 Task: Create a due date automation trigger when advanced on, on the tuesday after a card is due add fields without custom field "Resume" unchecked at 11:00 AM.
Action: Mouse moved to (1185, 86)
Screenshot: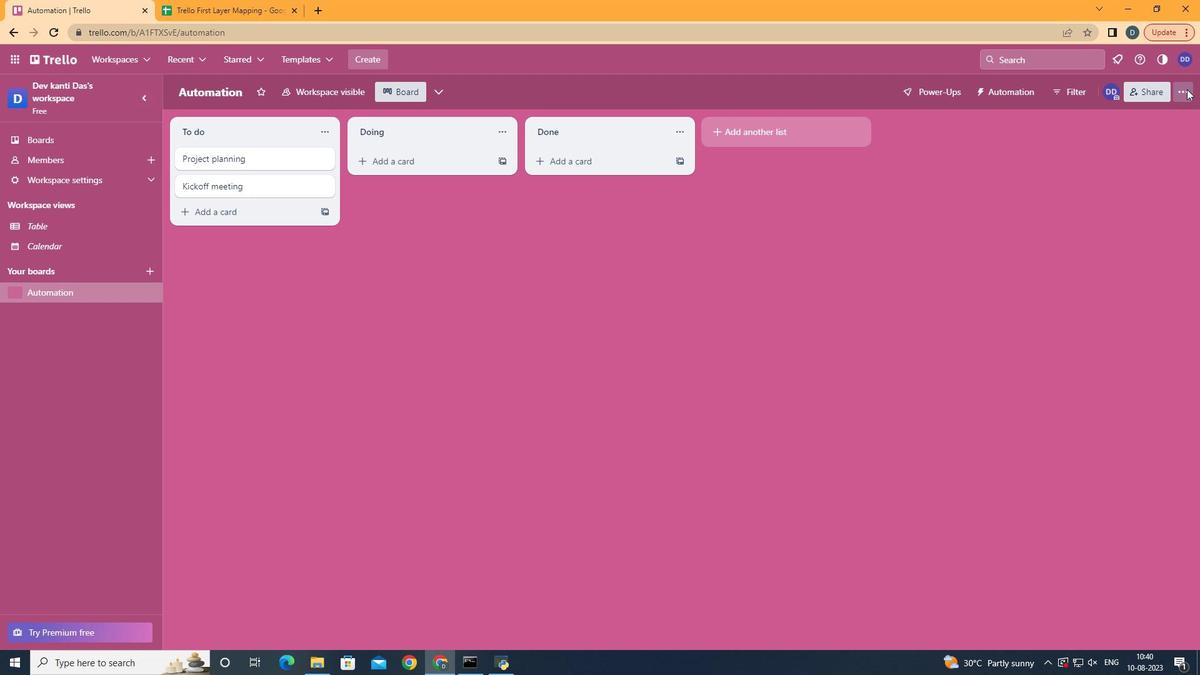 
Action: Mouse pressed left at (1185, 86)
Screenshot: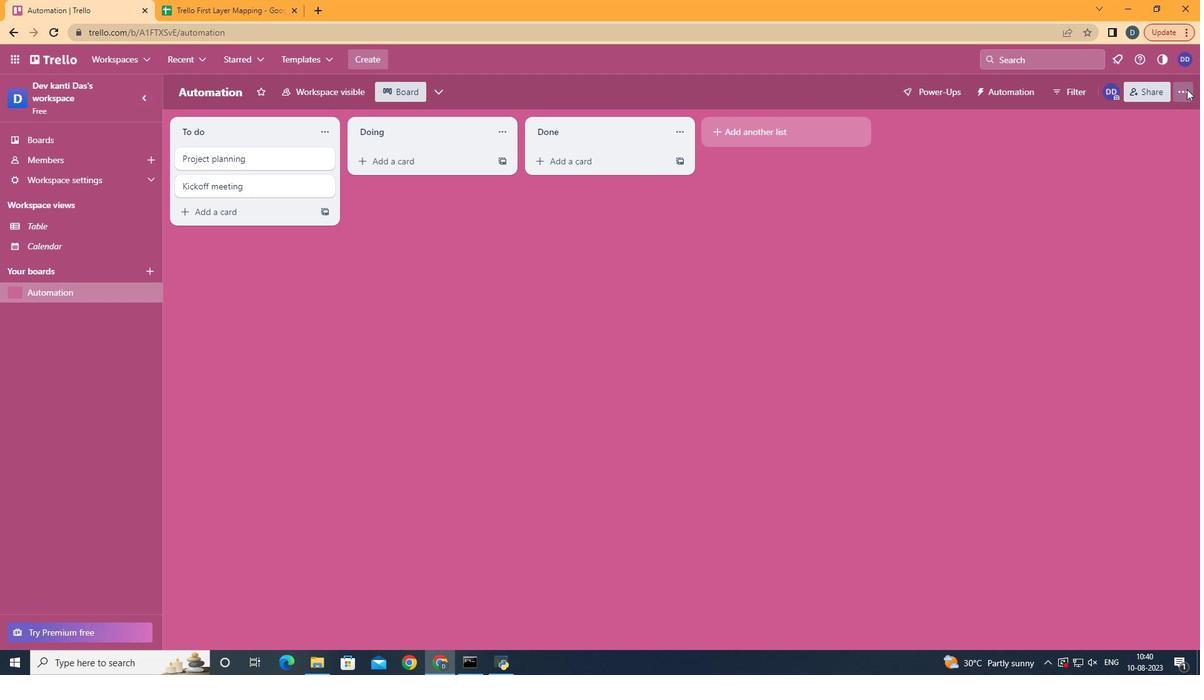 
Action: Mouse moved to (1111, 250)
Screenshot: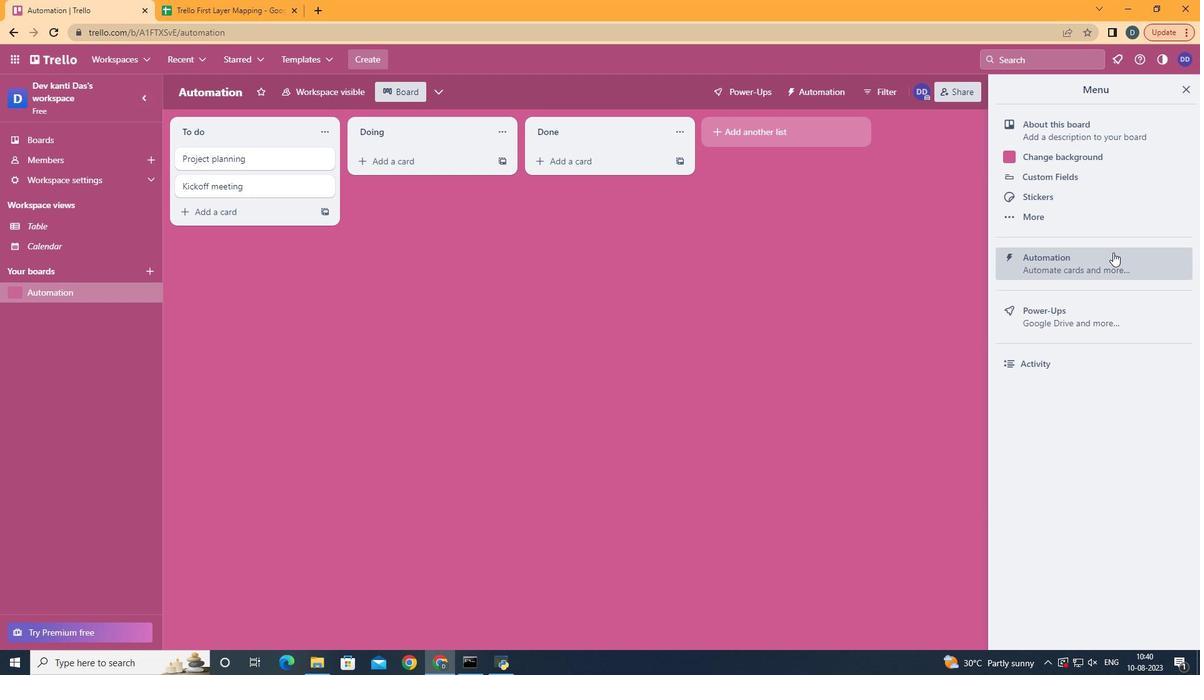 
Action: Mouse pressed left at (1111, 250)
Screenshot: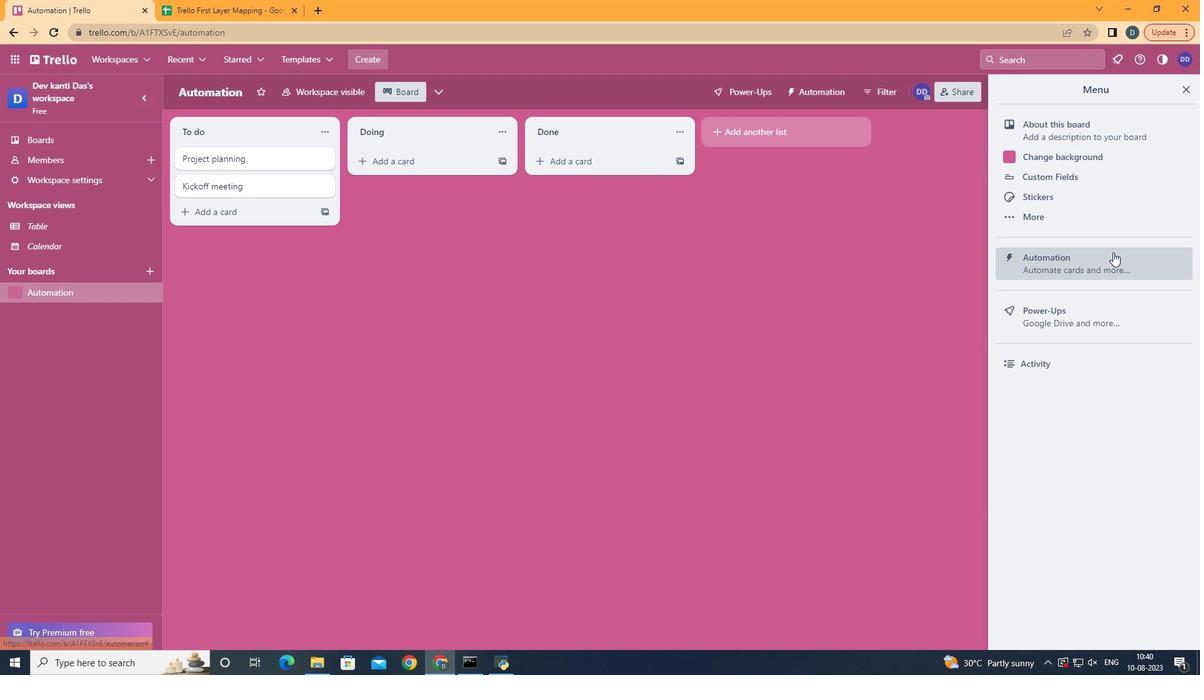 
Action: Mouse moved to (220, 248)
Screenshot: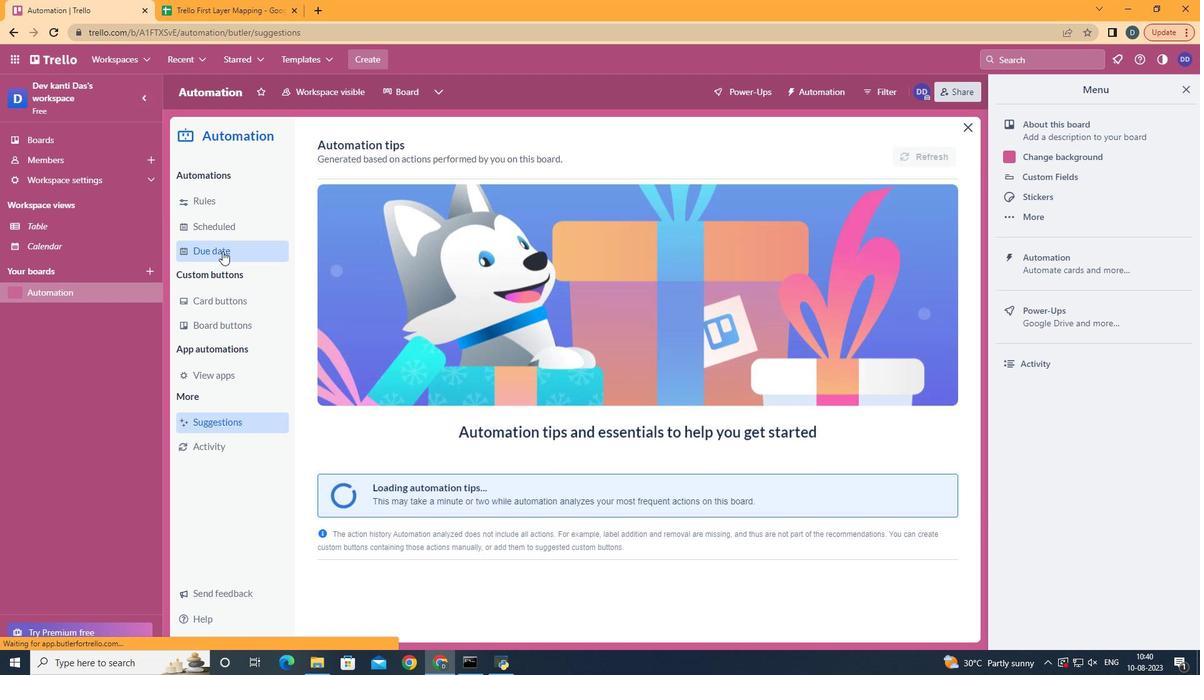 
Action: Mouse pressed left at (220, 248)
Screenshot: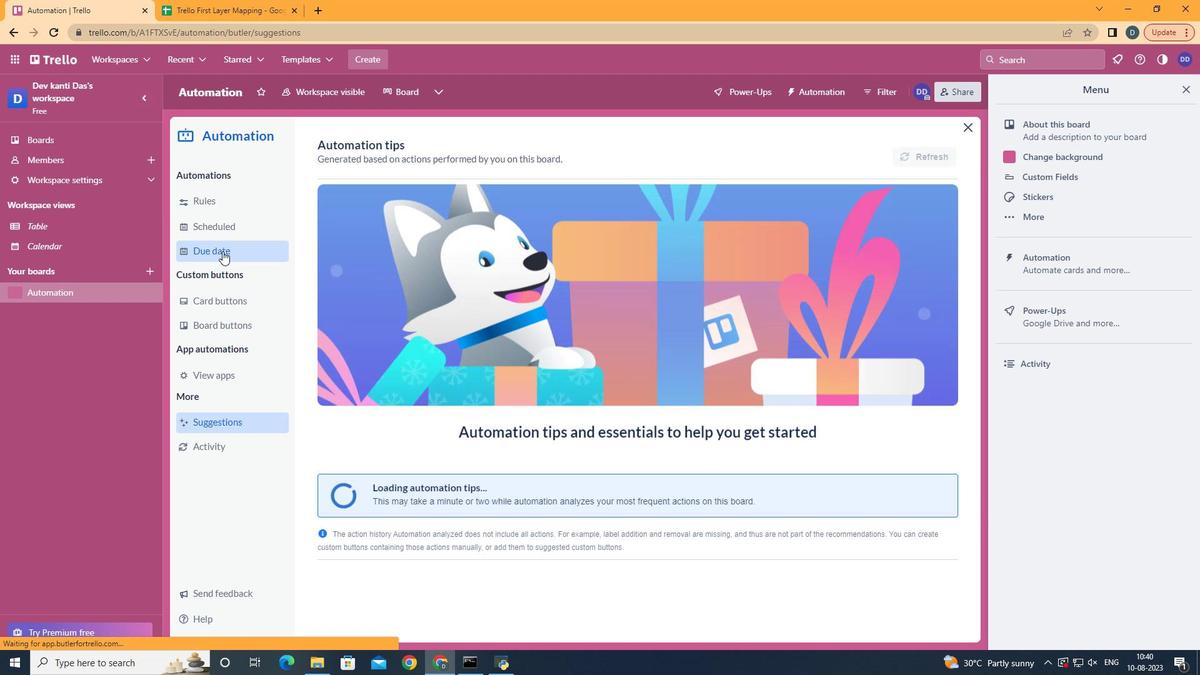 
Action: Mouse moved to (871, 150)
Screenshot: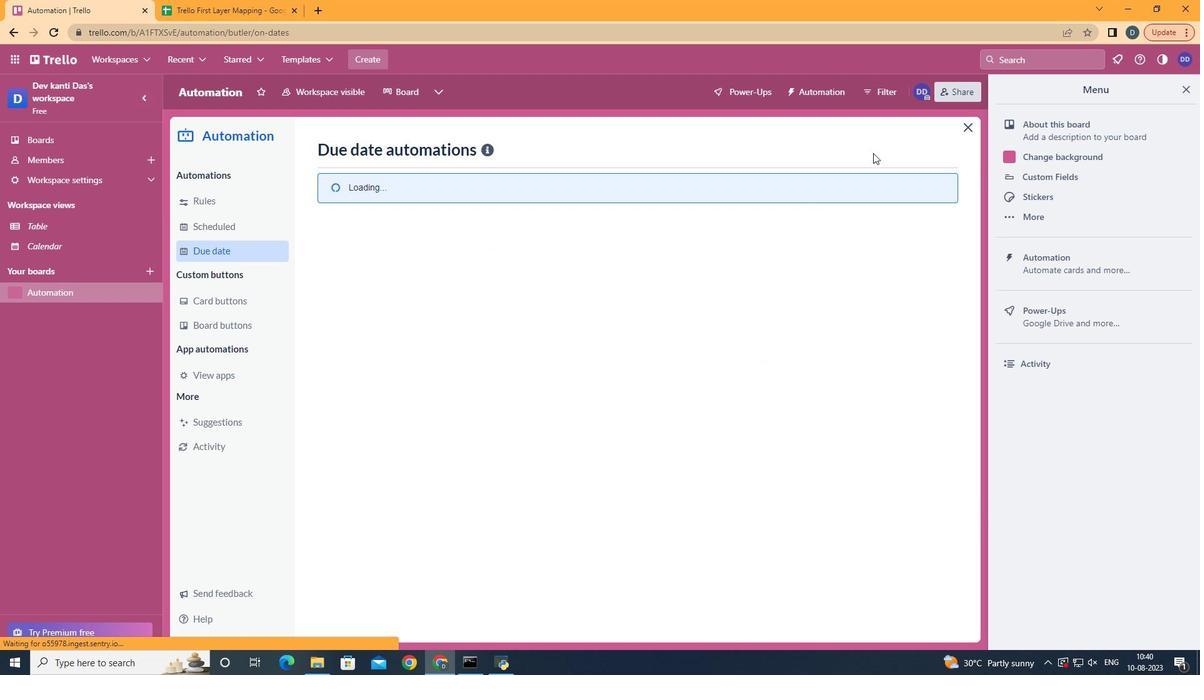 
Action: Mouse pressed left at (871, 150)
Screenshot: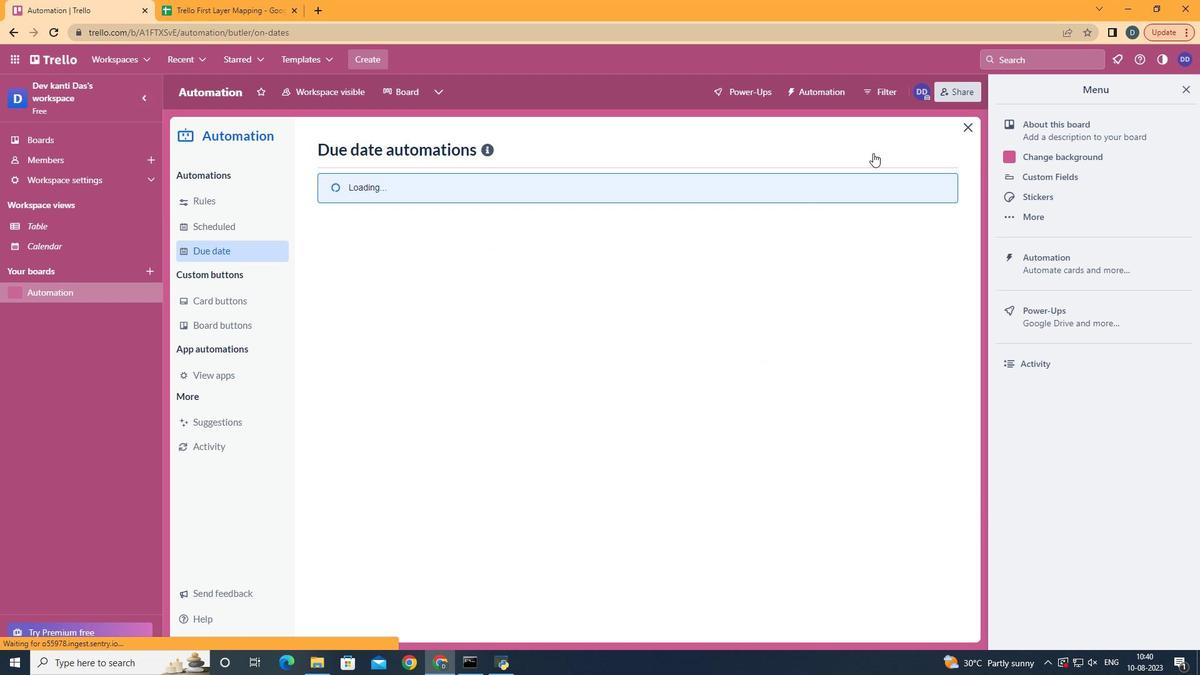 
Action: Mouse pressed left at (871, 150)
Screenshot: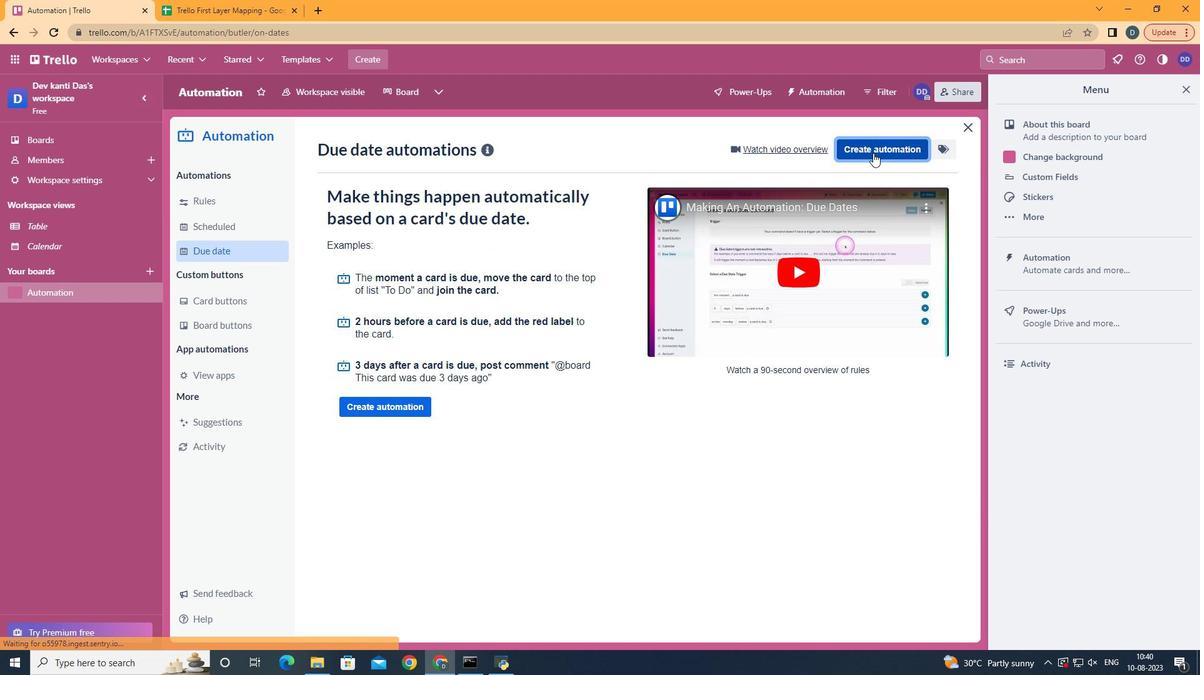 
Action: Mouse moved to (638, 274)
Screenshot: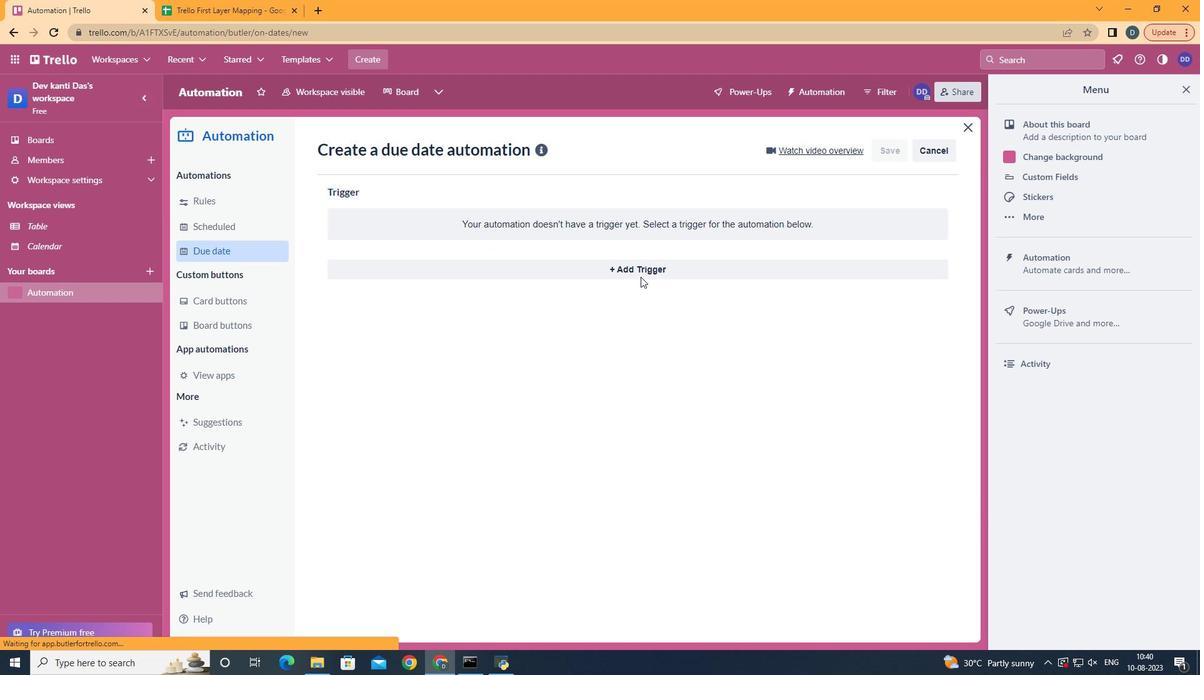 
Action: Mouse pressed left at (638, 274)
Screenshot: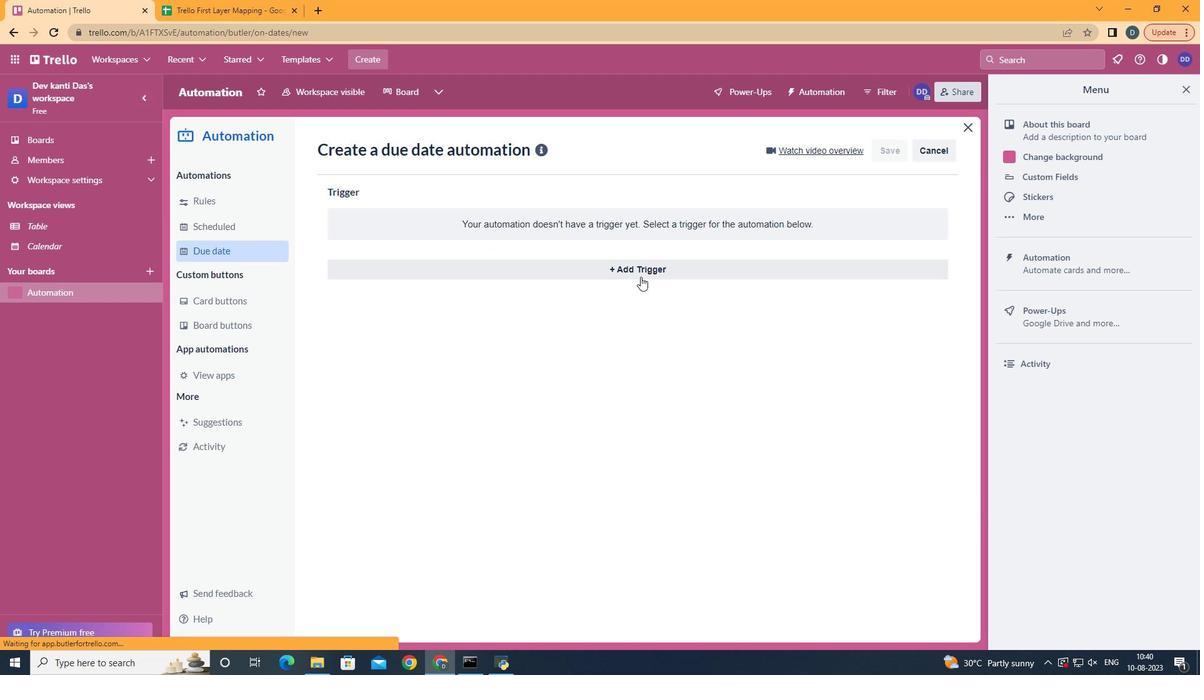 
Action: Mouse moved to (405, 348)
Screenshot: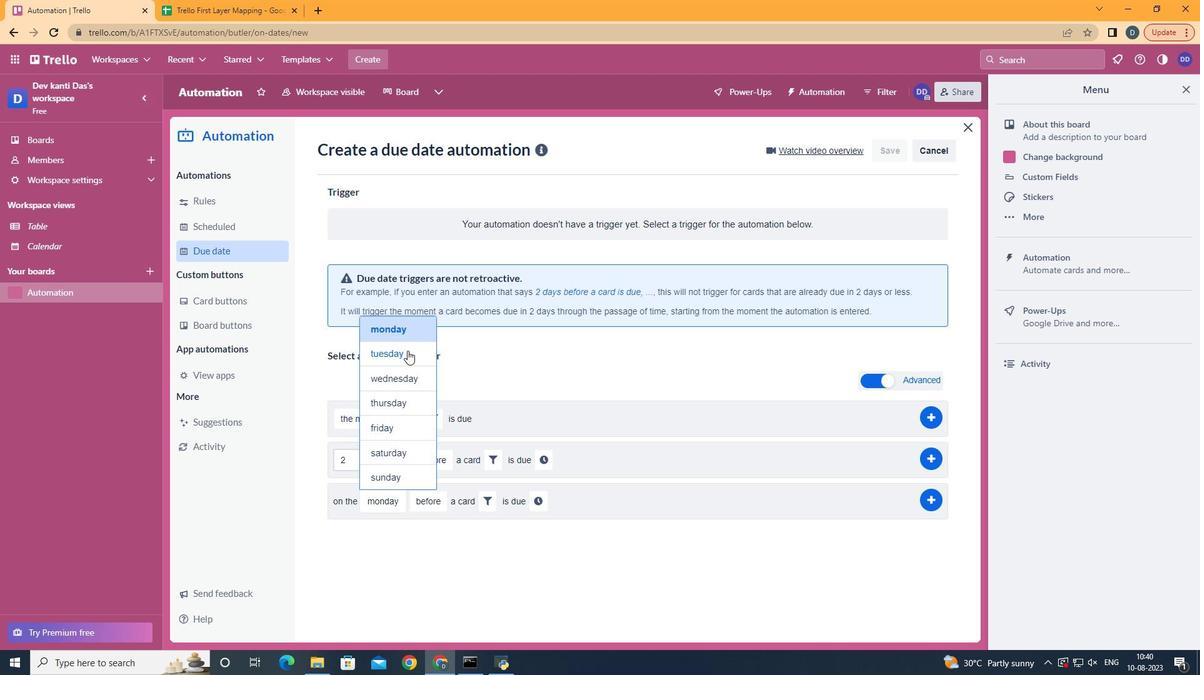
Action: Mouse pressed left at (405, 348)
Screenshot: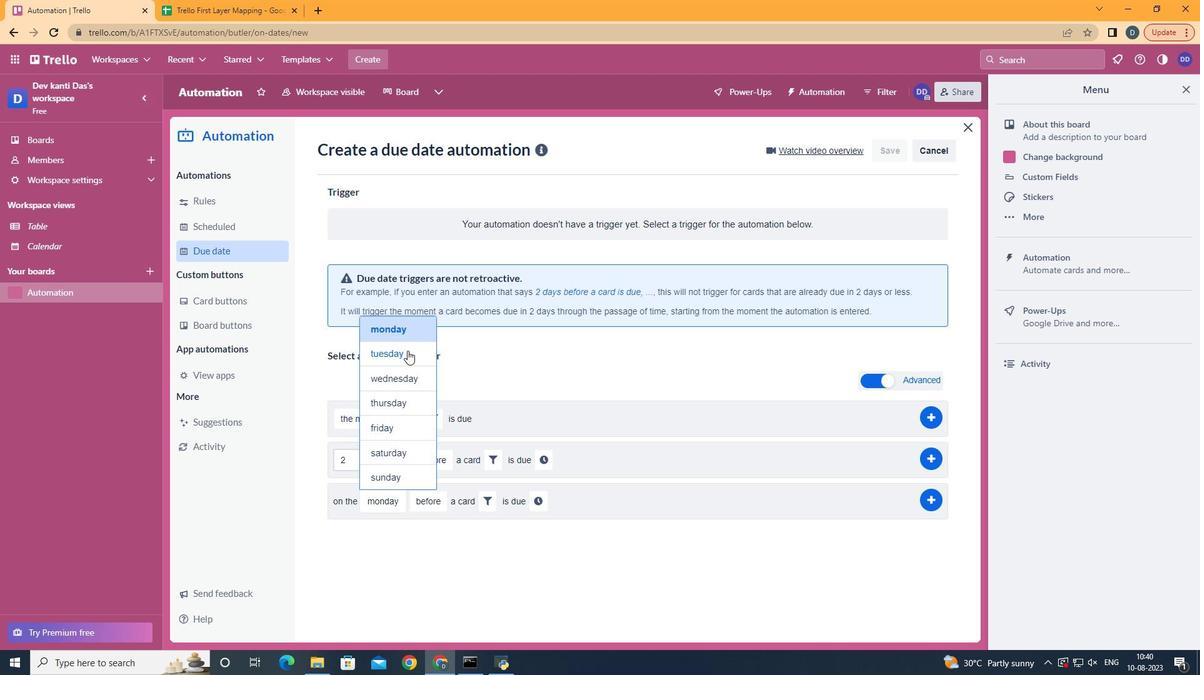 
Action: Mouse moved to (443, 539)
Screenshot: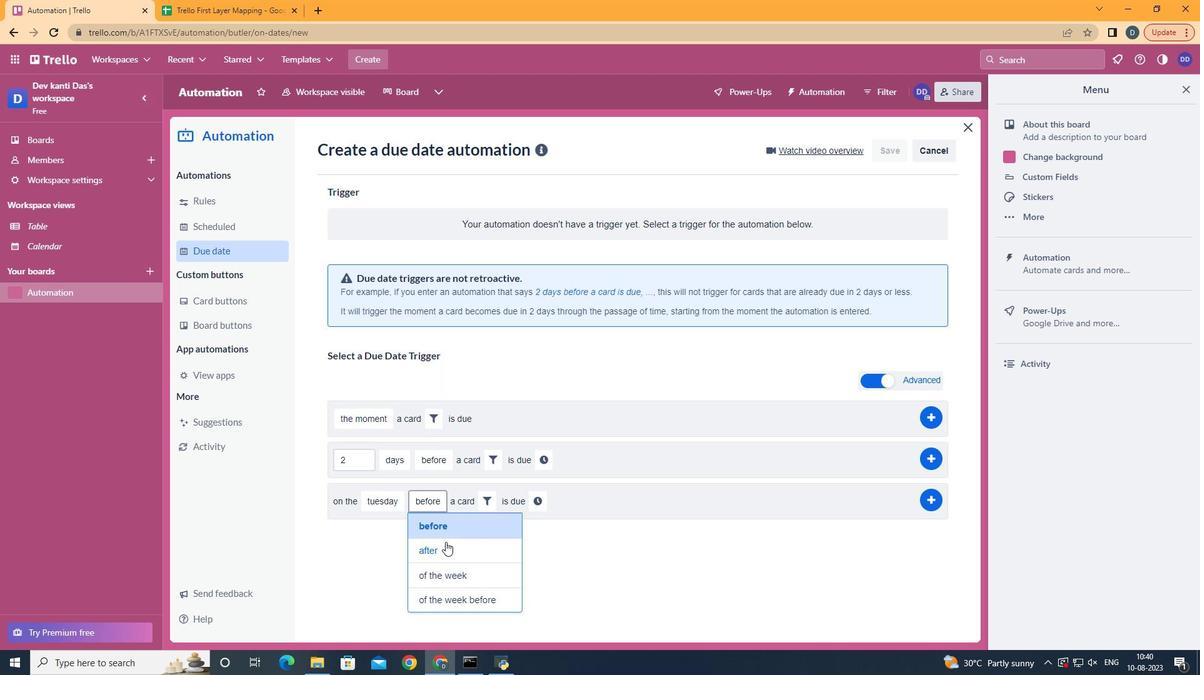
Action: Mouse pressed left at (443, 539)
Screenshot: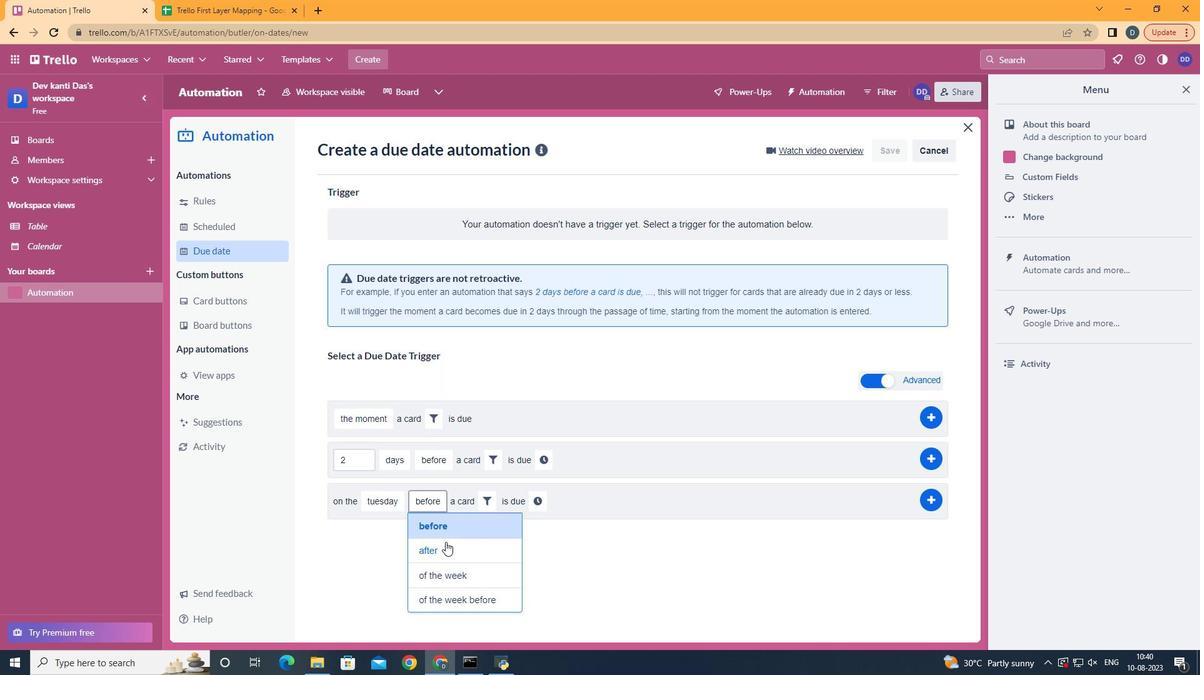 
Action: Mouse moved to (479, 507)
Screenshot: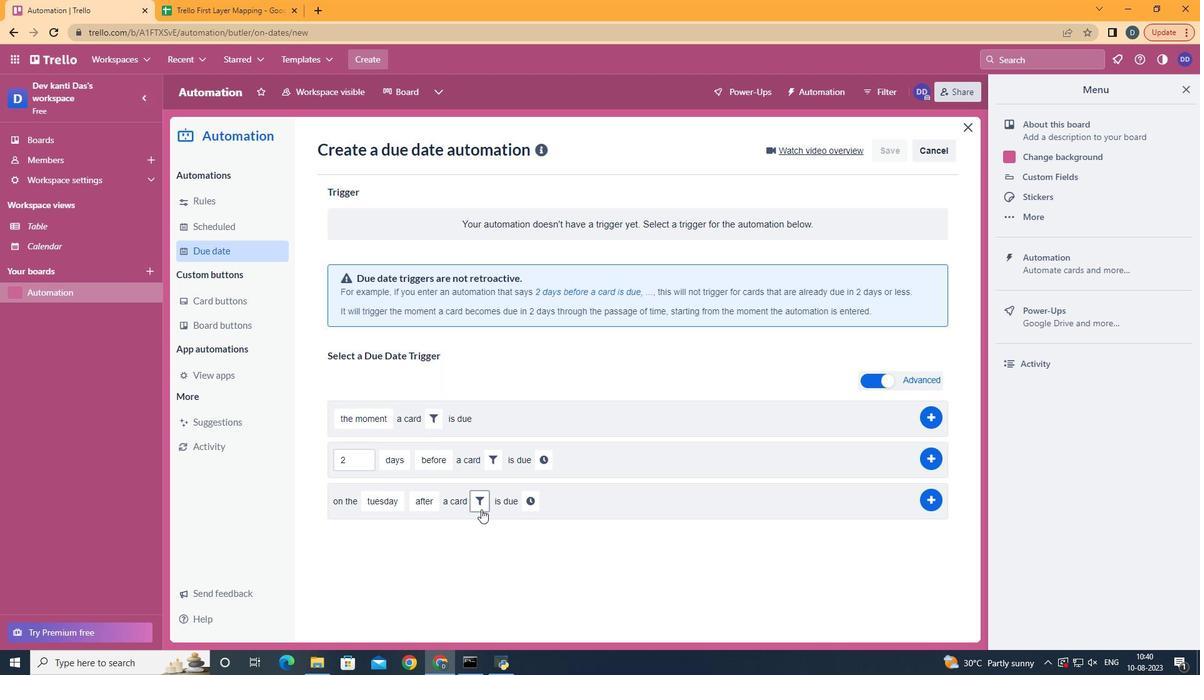 
Action: Mouse pressed left at (479, 507)
Screenshot: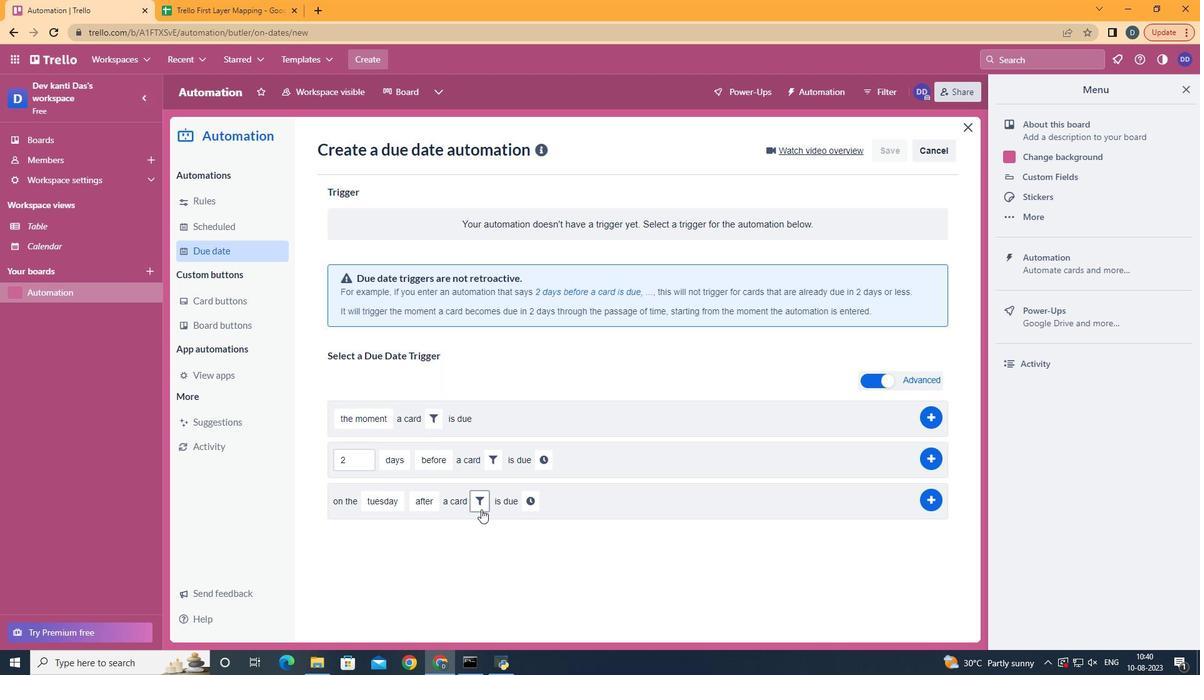 
Action: Mouse moved to (691, 536)
Screenshot: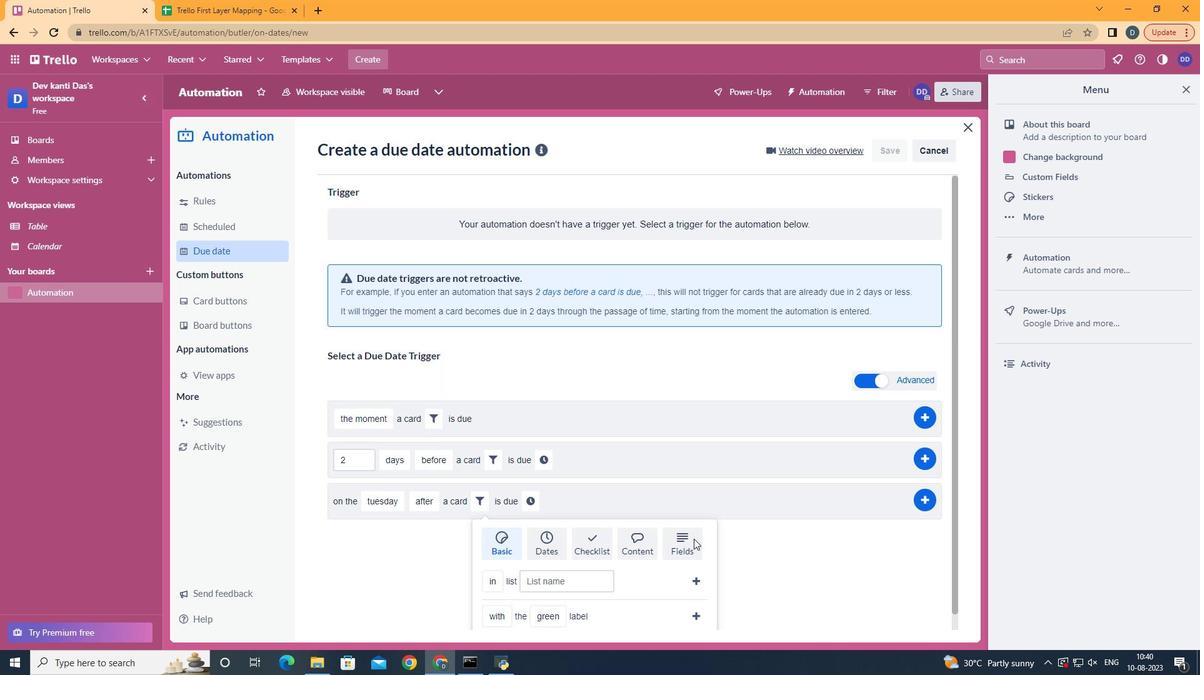 
Action: Mouse pressed left at (691, 536)
Screenshot: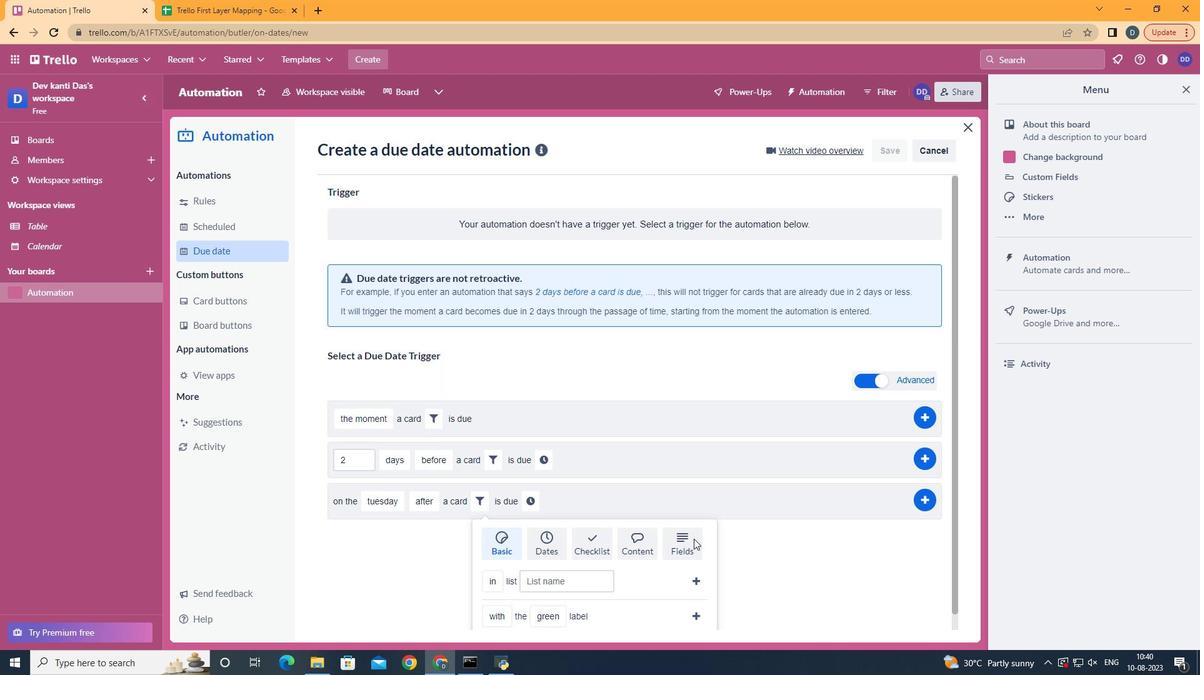 
Action: Mouse moved to (692, 536)
Screenshot: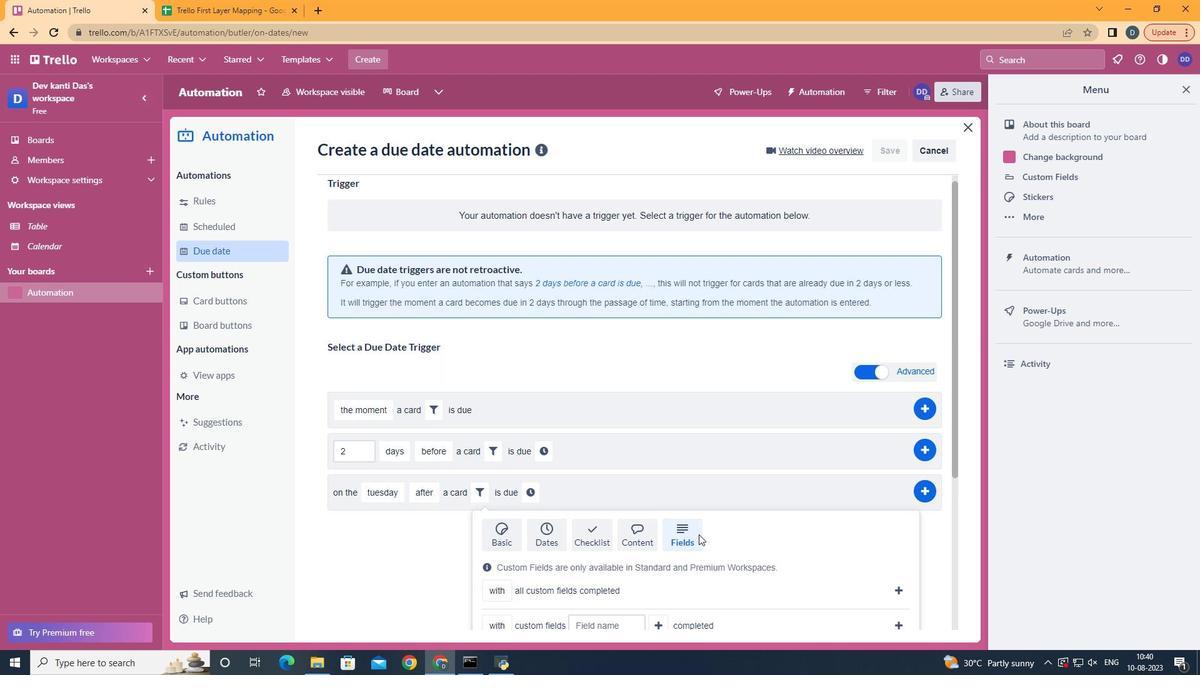 
Action: Mouse scrolled (692, 535) with delta (0, 0)
Screenshot: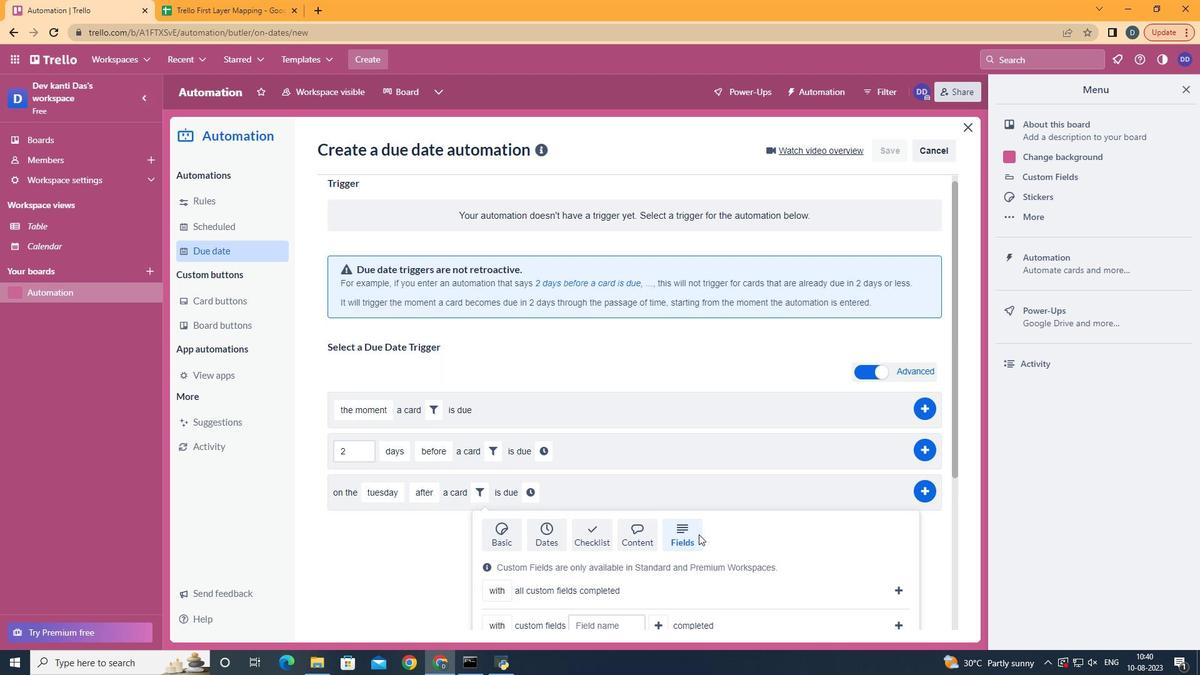 
Action: Mouse scrolled (692, 535) with delta (0, 0)
Screenshot: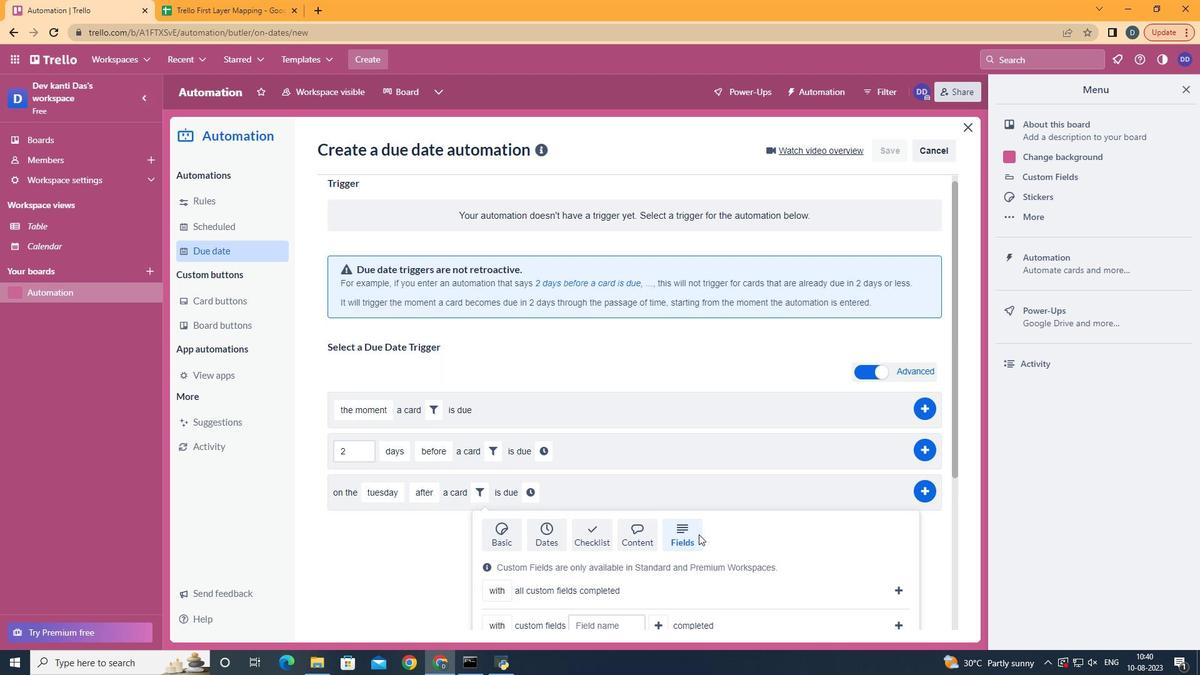 
Action: Mouse scrolled (692, 535) with delta (0, 0)
Screenshot: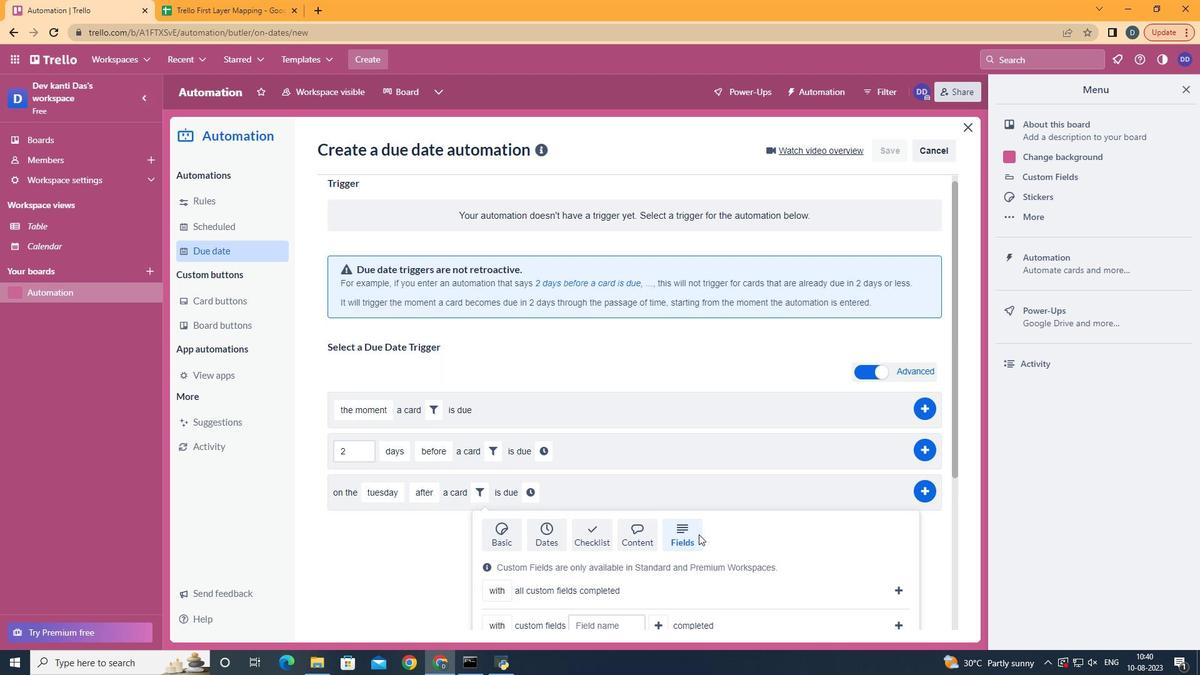 
Action: Mouse scrolled (692, 535) with delta (0, 0)
Screenshot: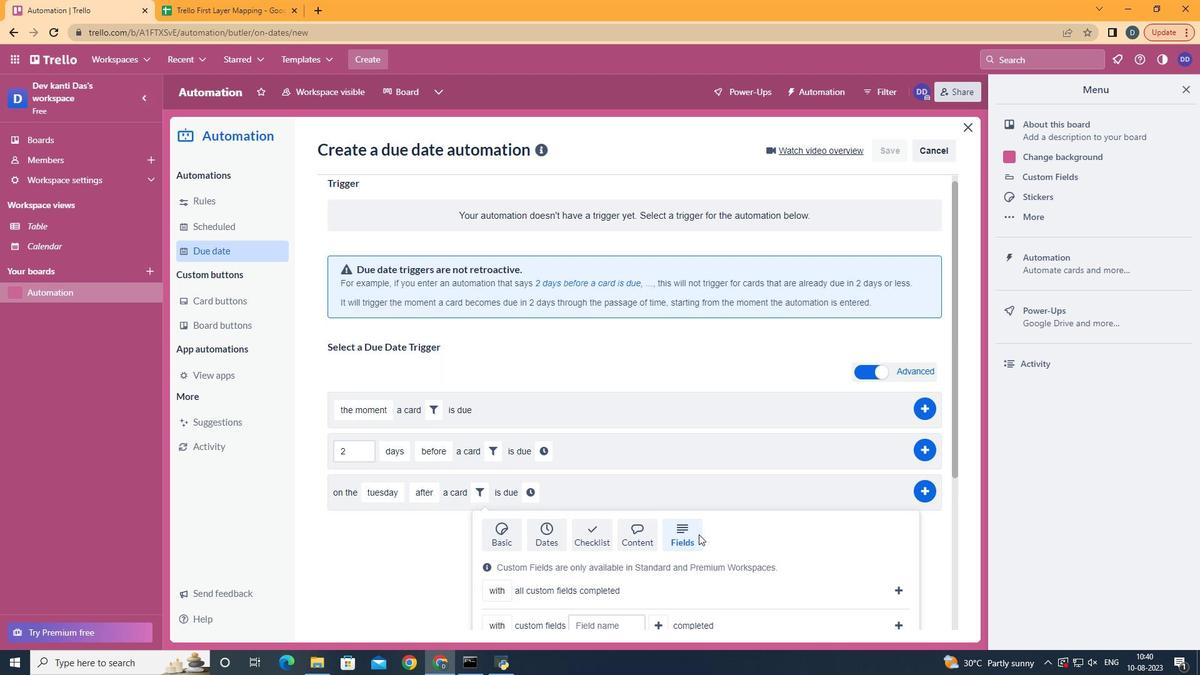 
Action: Mouse moved to (512, 552)
Screenshot: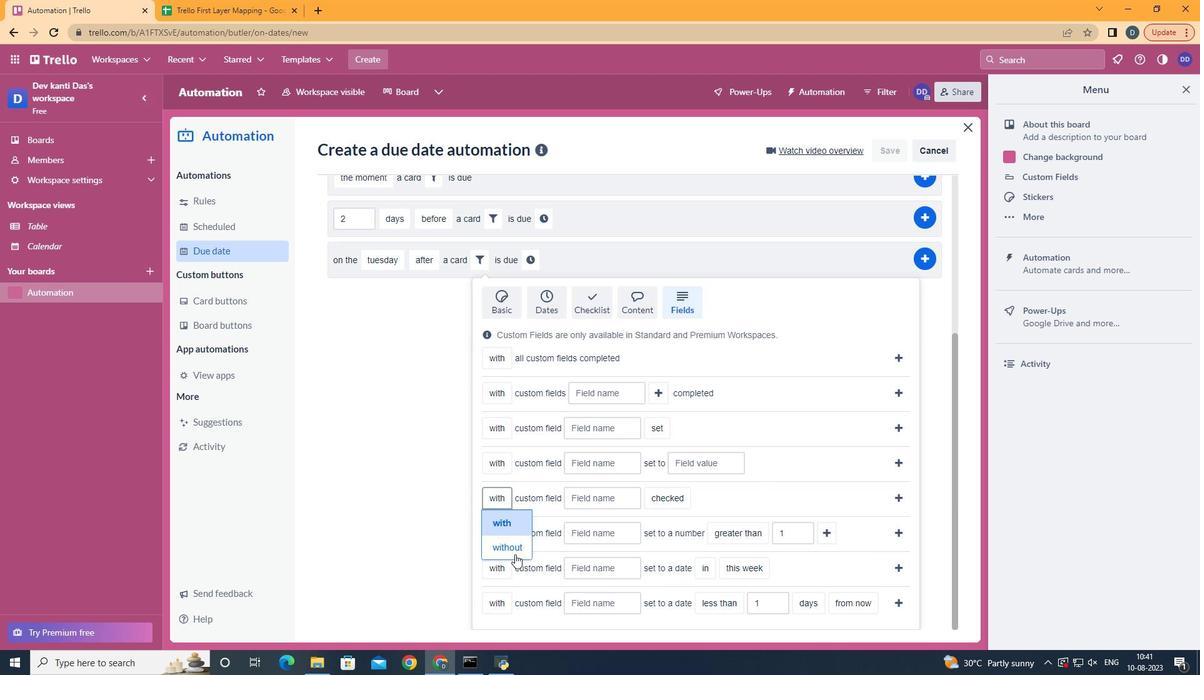 
Action: Mouse pressed left at (512, 552)
Screenshot: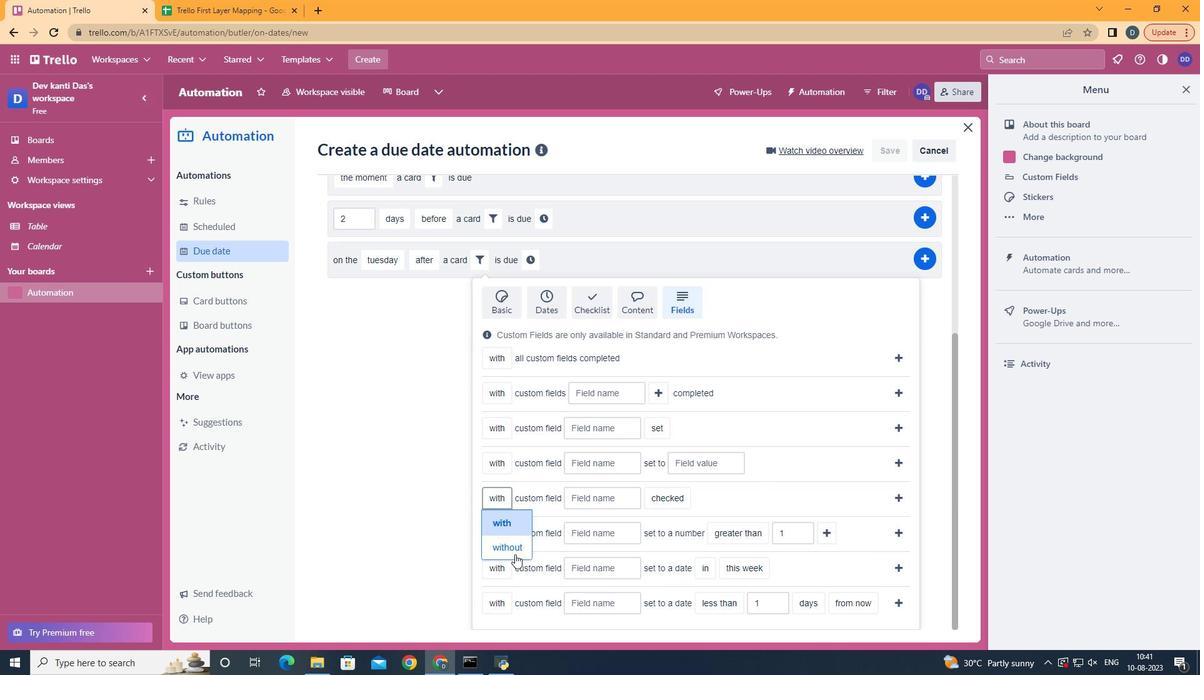 
Action: Mouse moved to (643, 482)
Screenshot: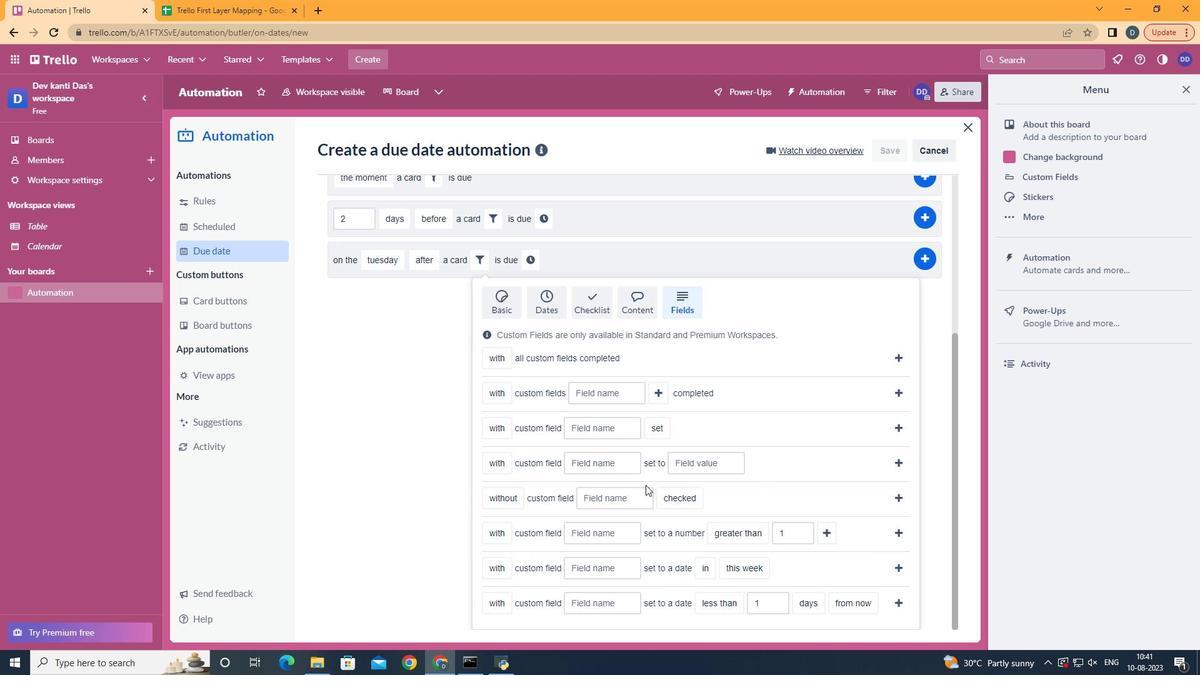 
Action: Mouse pressed left at (643, 482)
Screenshot: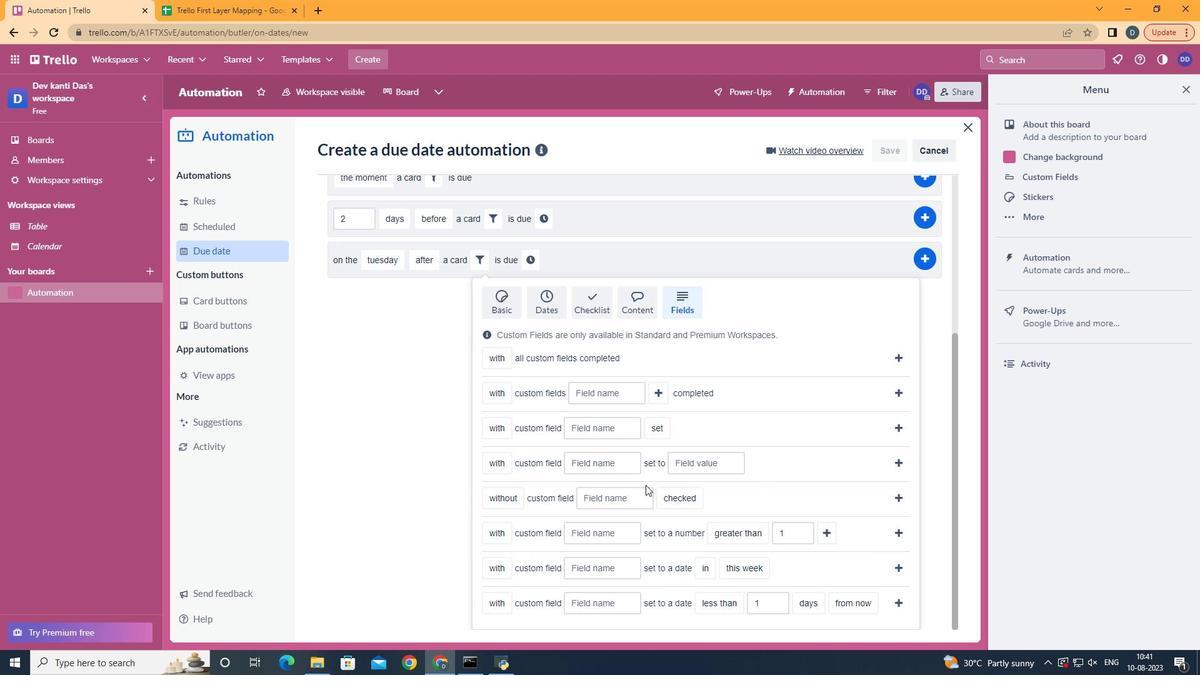 
Action: Mouse moved to (637, 495)
Screenshot: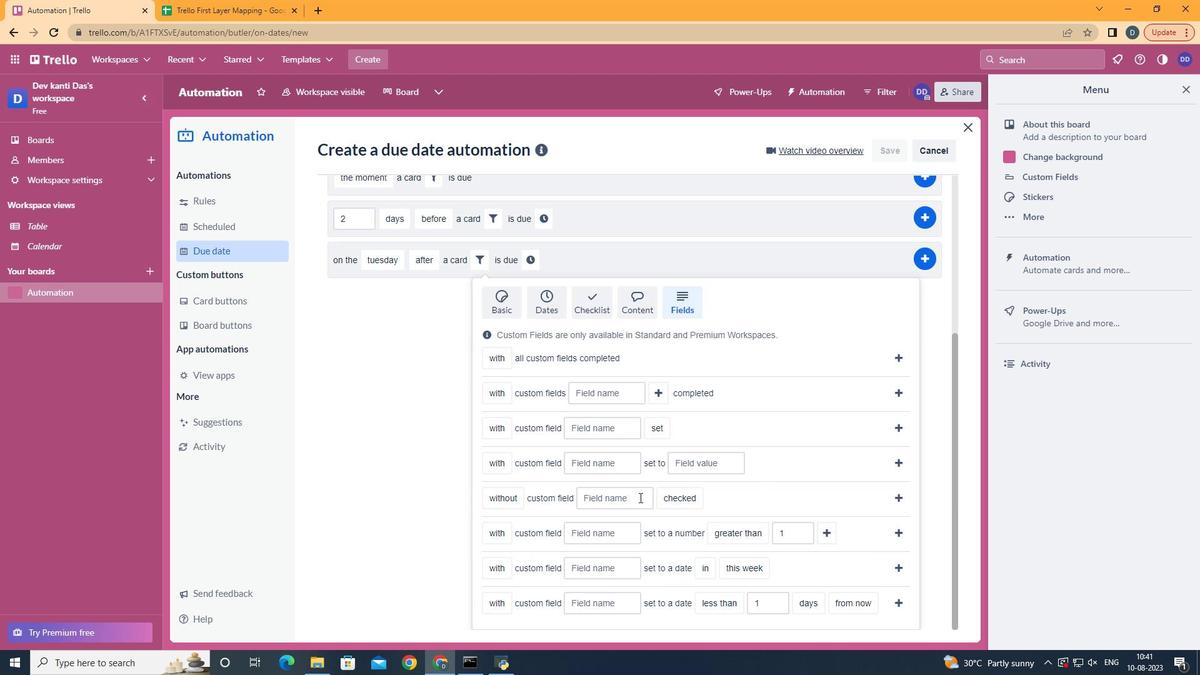 
Action: Mouse pressed left at (637, 495)
Screenshot: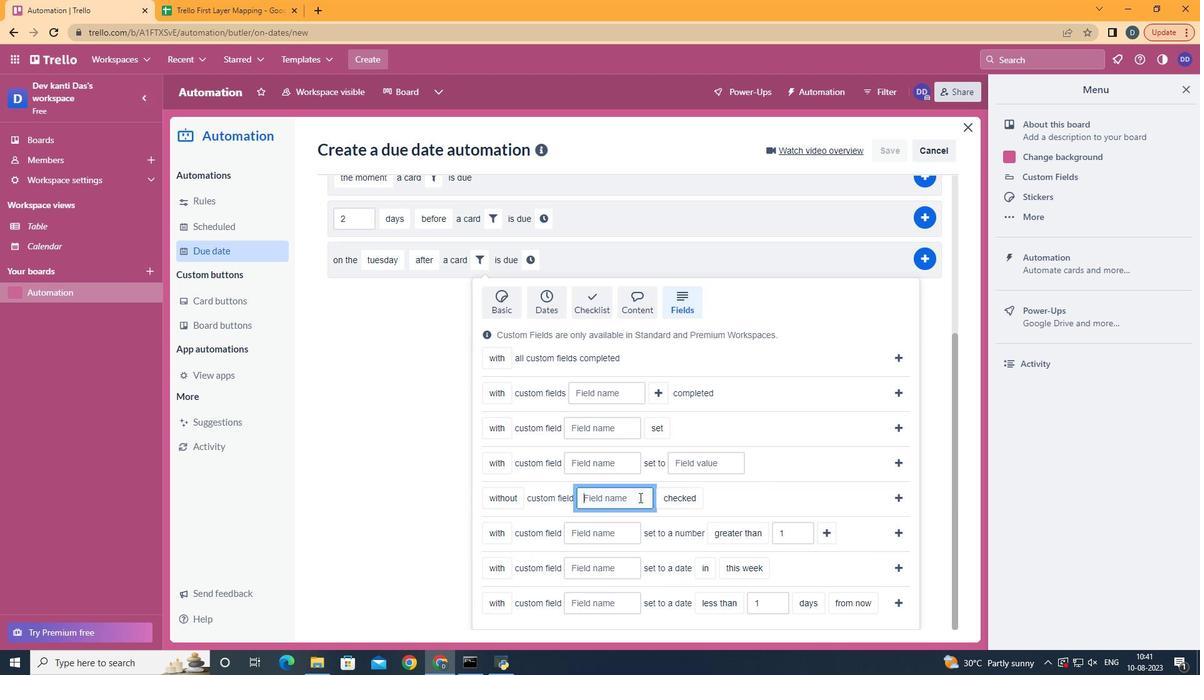 
Action: Key pressed <Key.shift>Resume
Screenshot: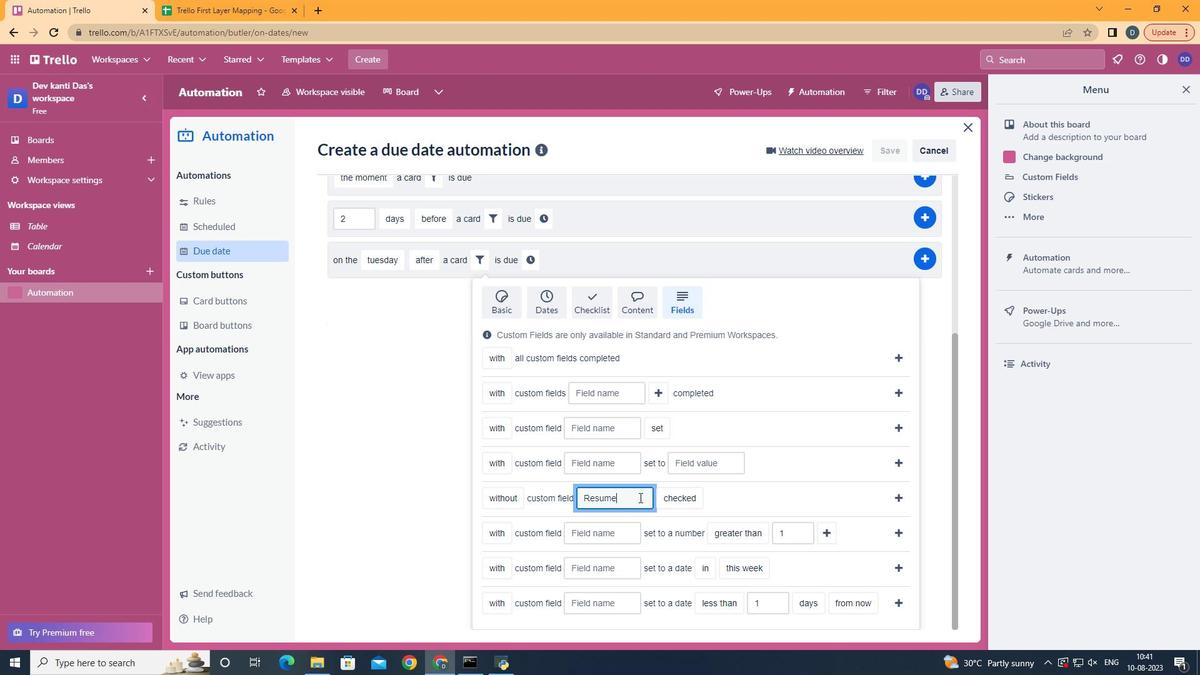 
Action: Mouse moved to (677, 542)
Screenshot: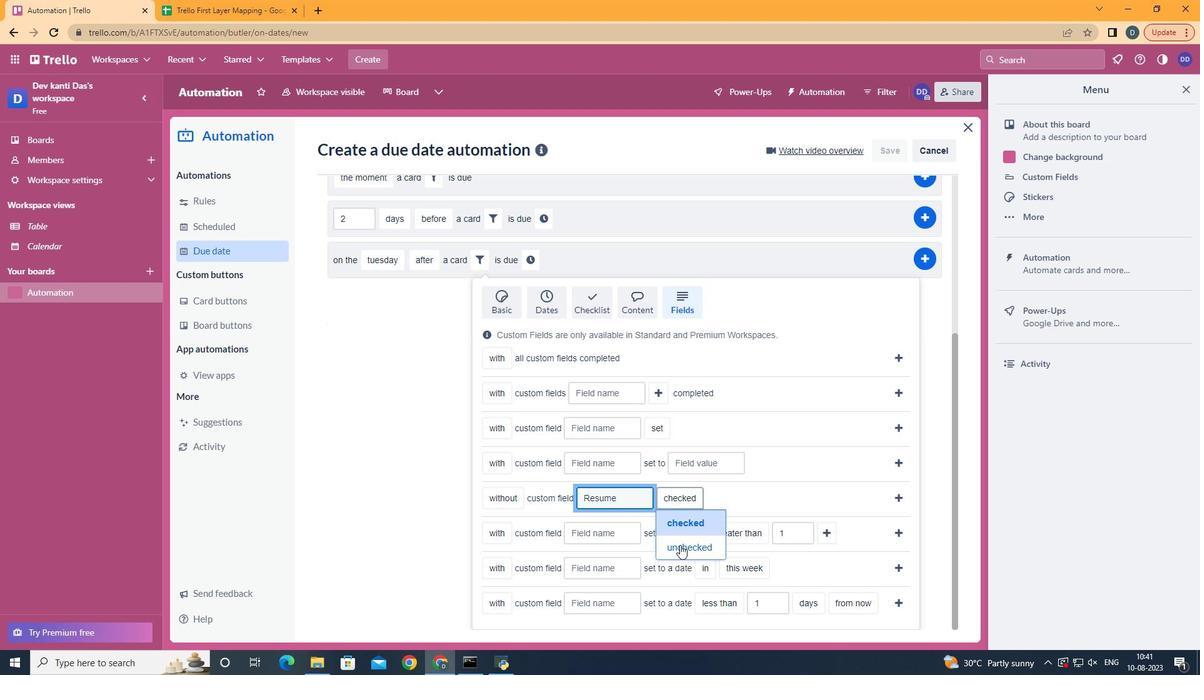 
Action: Mouse pressed left at (677, 542)
Screenshot: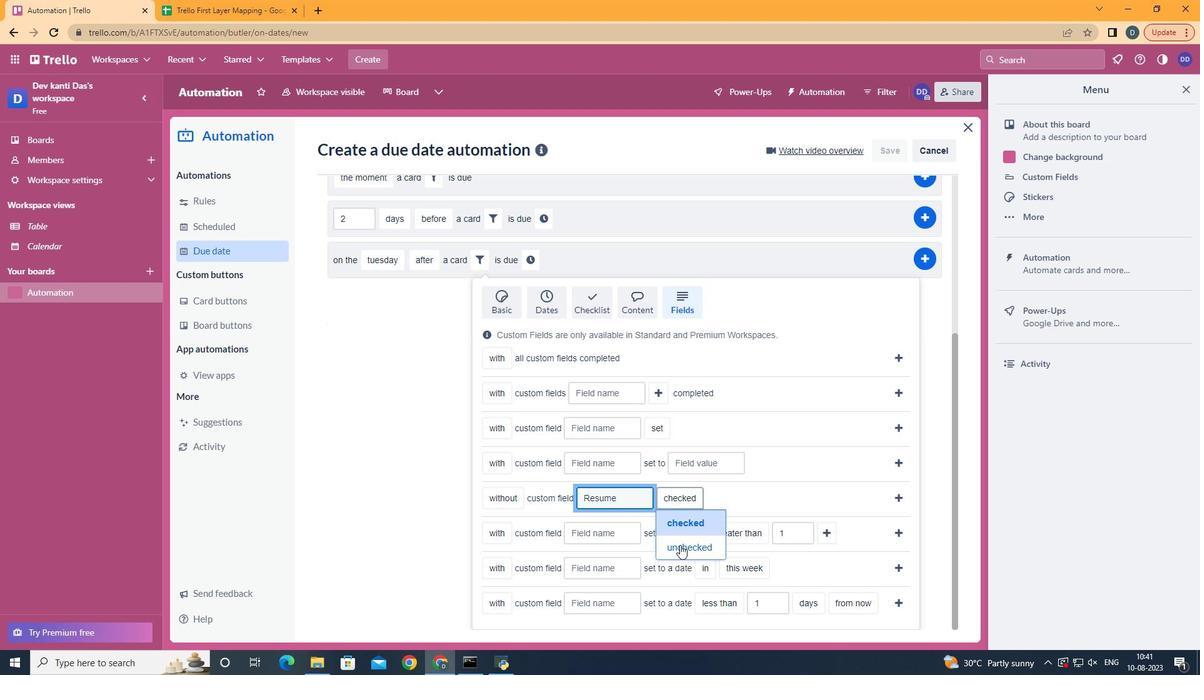
Action: Mouse moved to (893, 494)
Screenshot: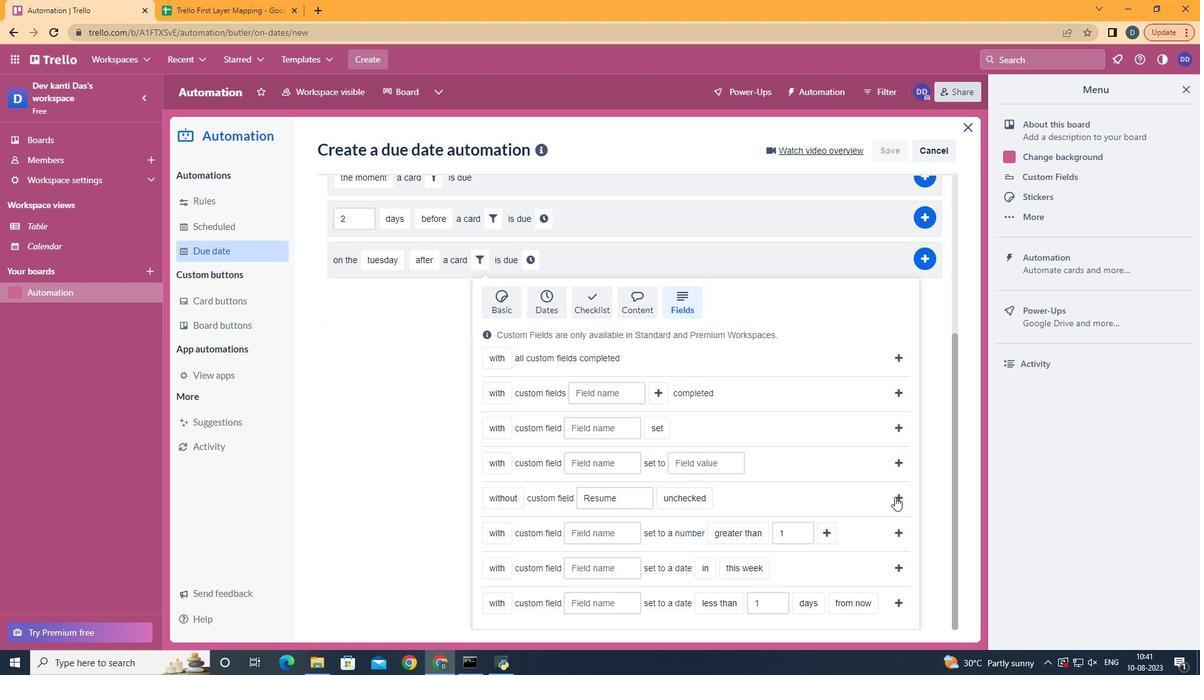 
Action: Mouse pressed left at (893, 494)
Screenshot: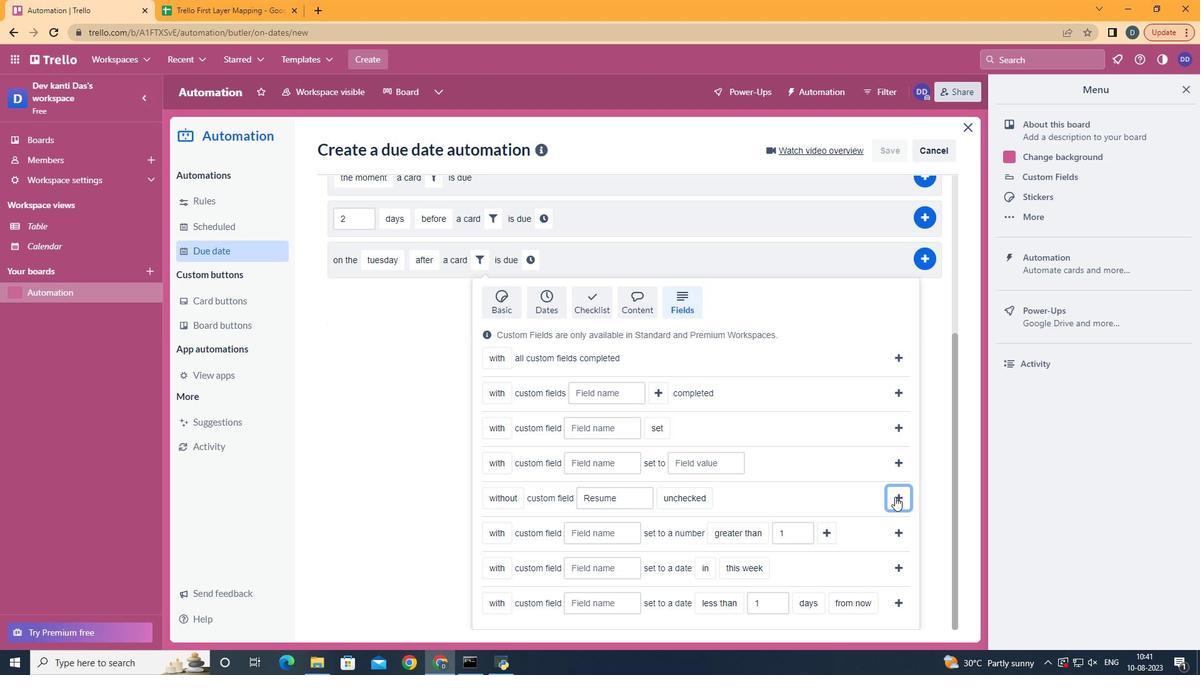
Action: Mouse moved to (731, 500)
Screenshot: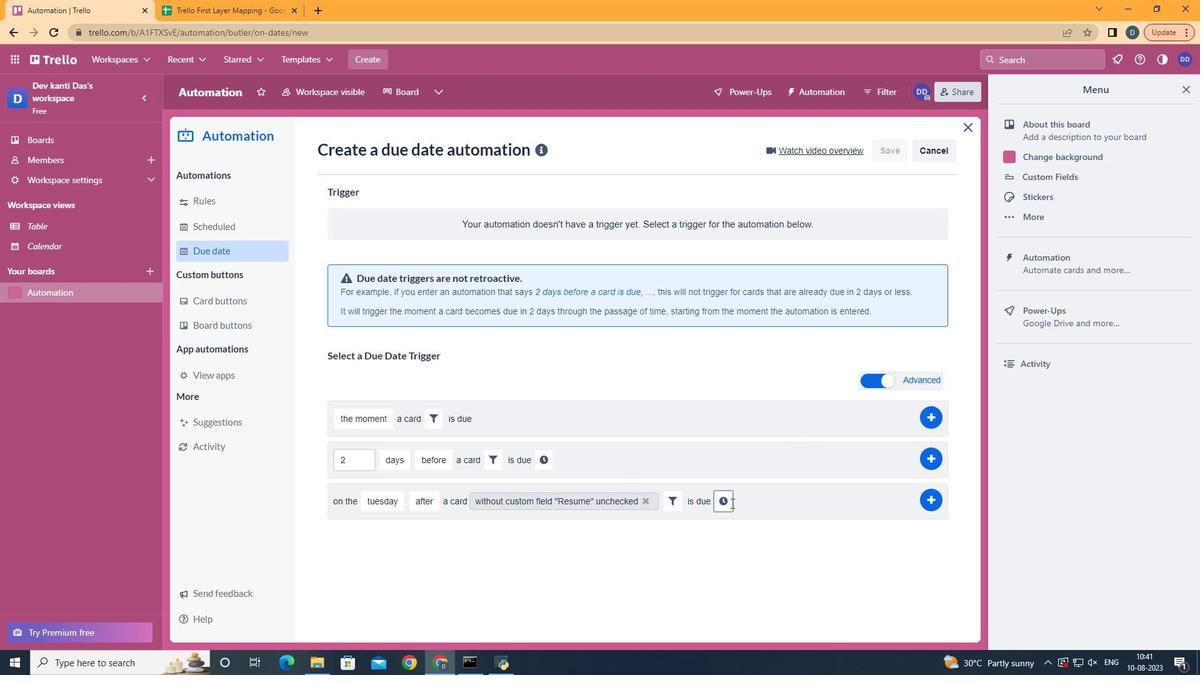 
Action: Mouse pressed left at (731, 500)
Screenshot: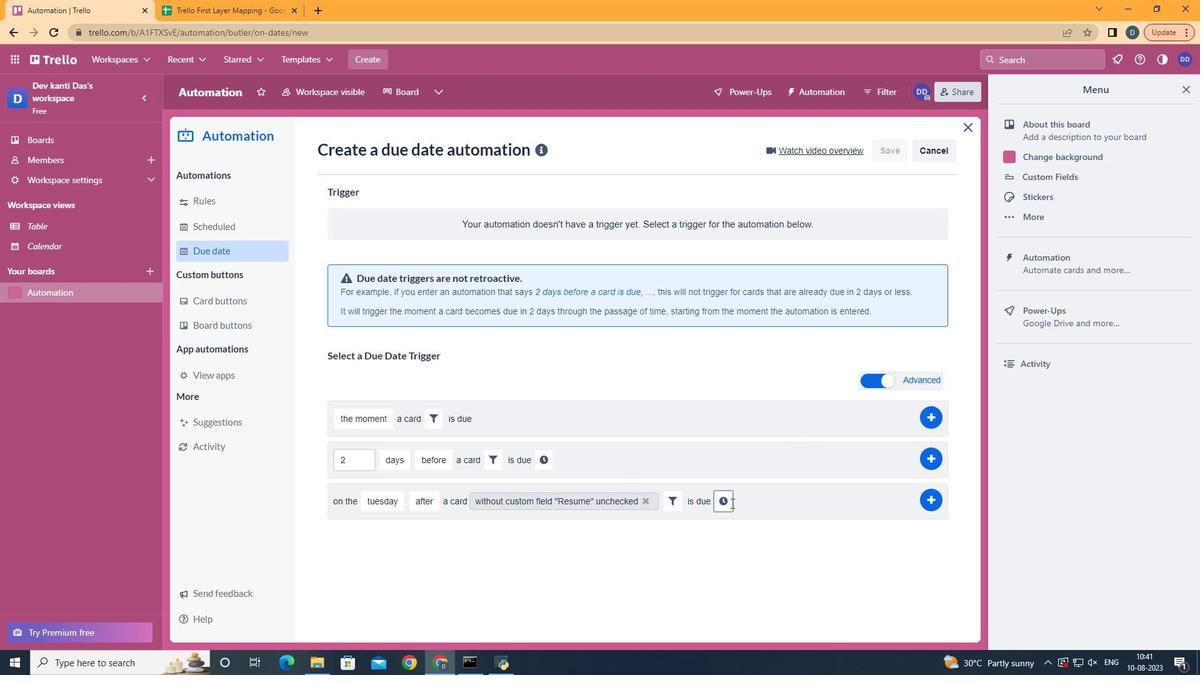 
Action: Mouse moved to (760, 500)
Screenshot: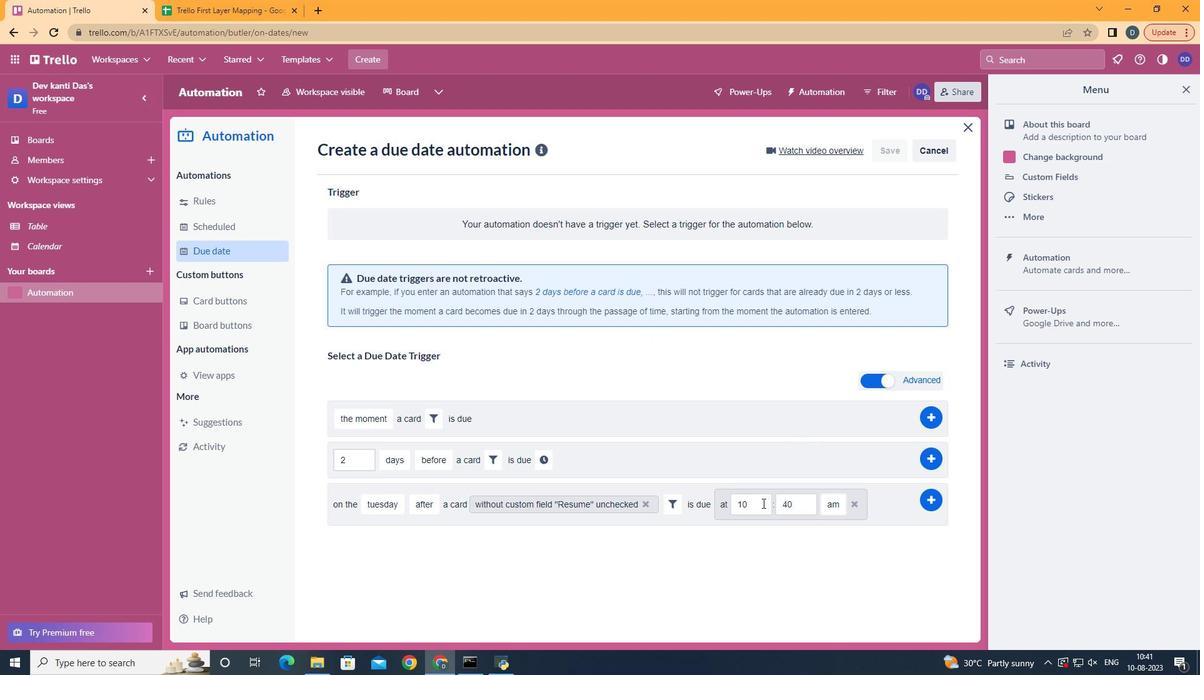 
Action: Mouse pressed left at (760, 500)
Screenshot: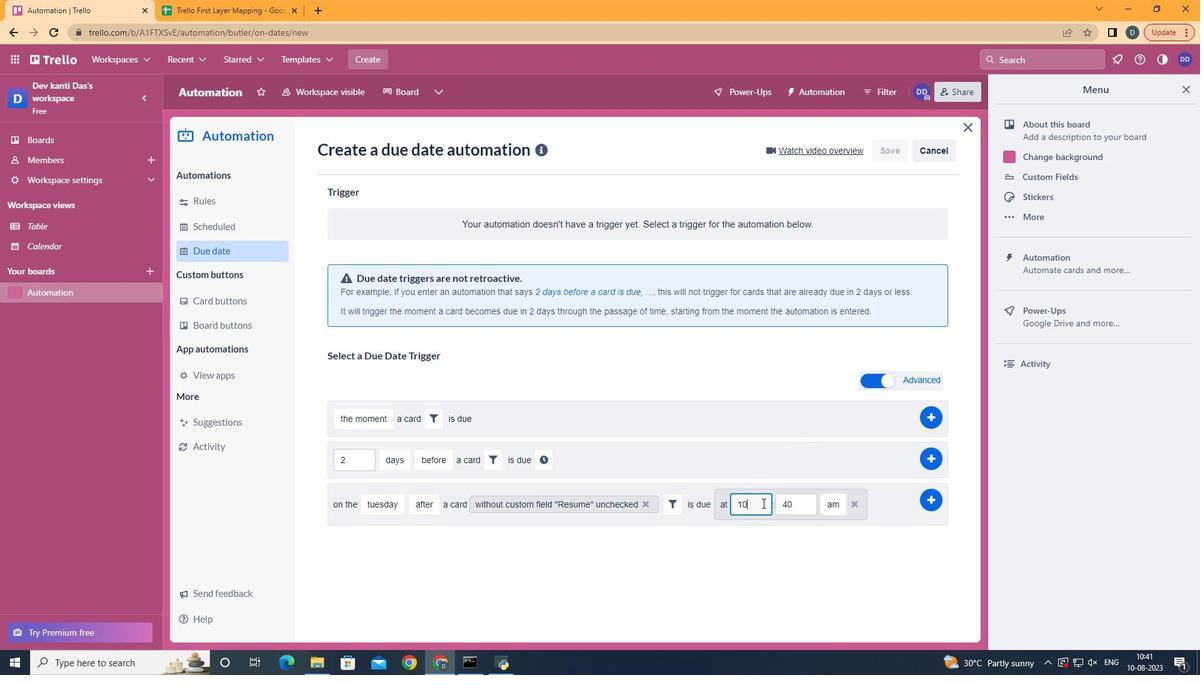 
Action: Key pressed <Key.backspace>1
Screenshot: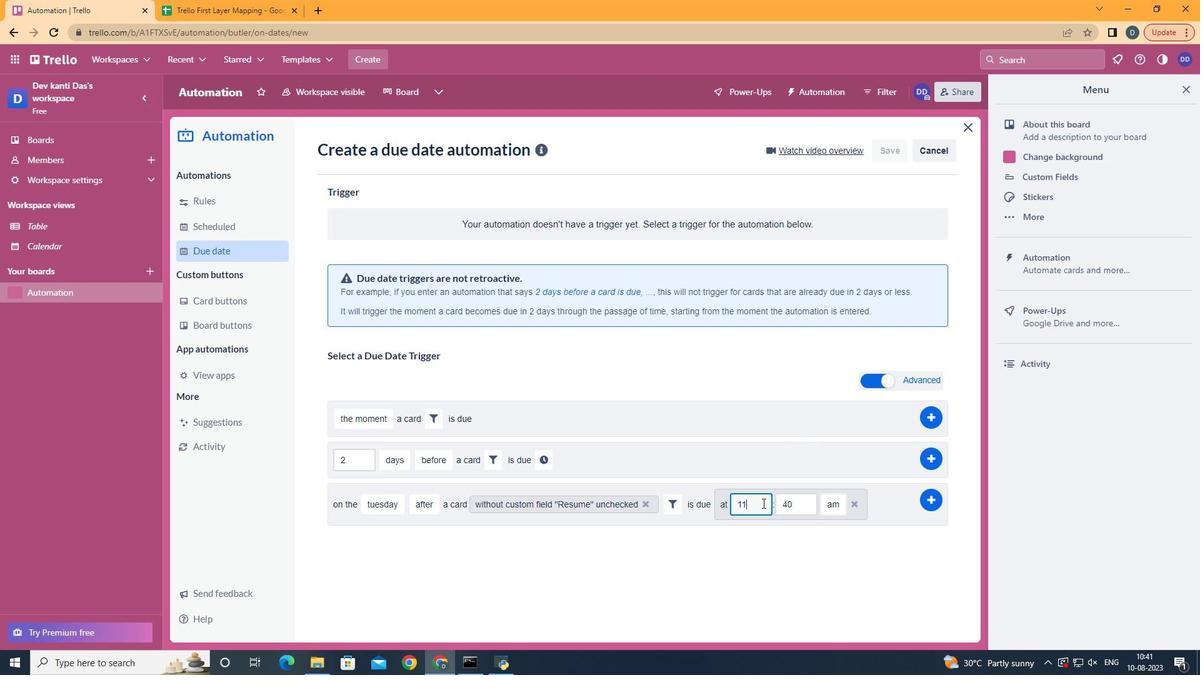 
Action: Mouse moved to (798, 507)
Screenshot: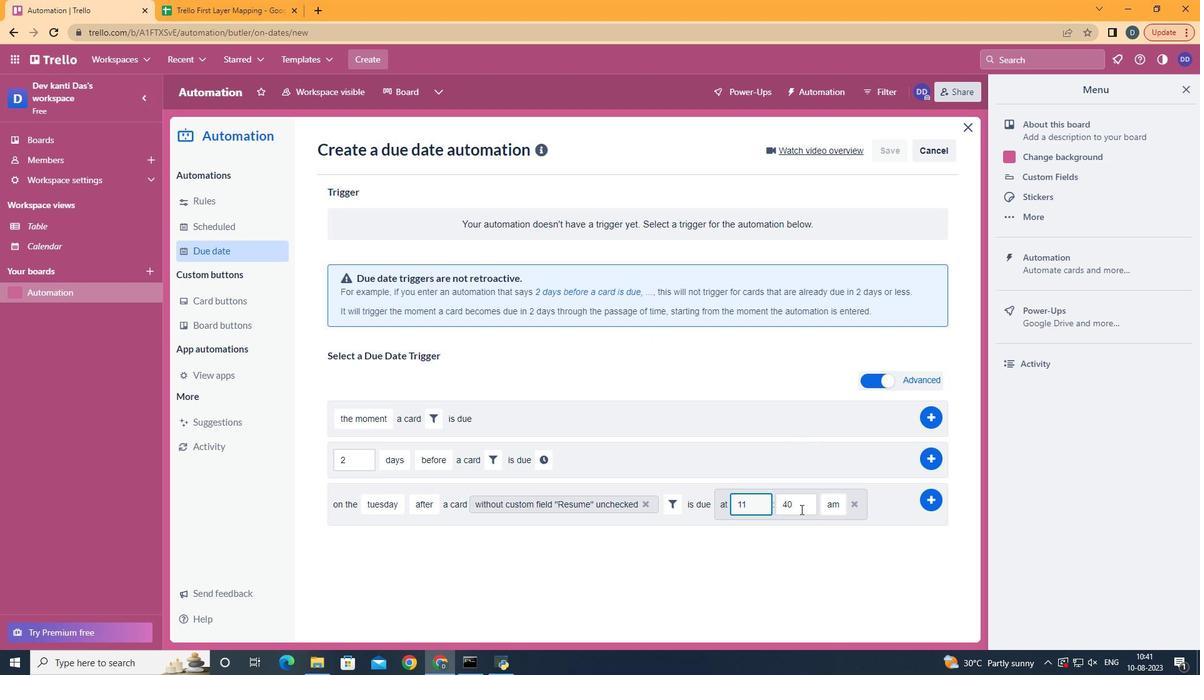 
Action: Mouse pressed left at (798, 507)
Screenshot: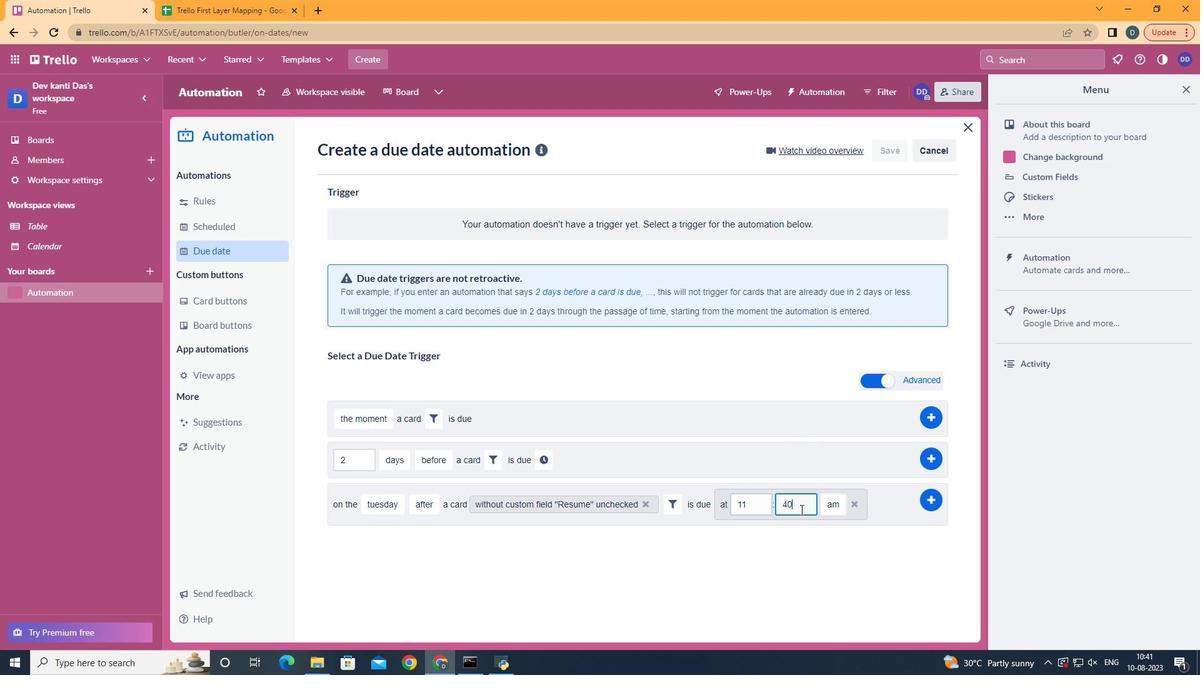 
Action: Key pressed <Key.backspace><Key.backspace>00
Screenshot: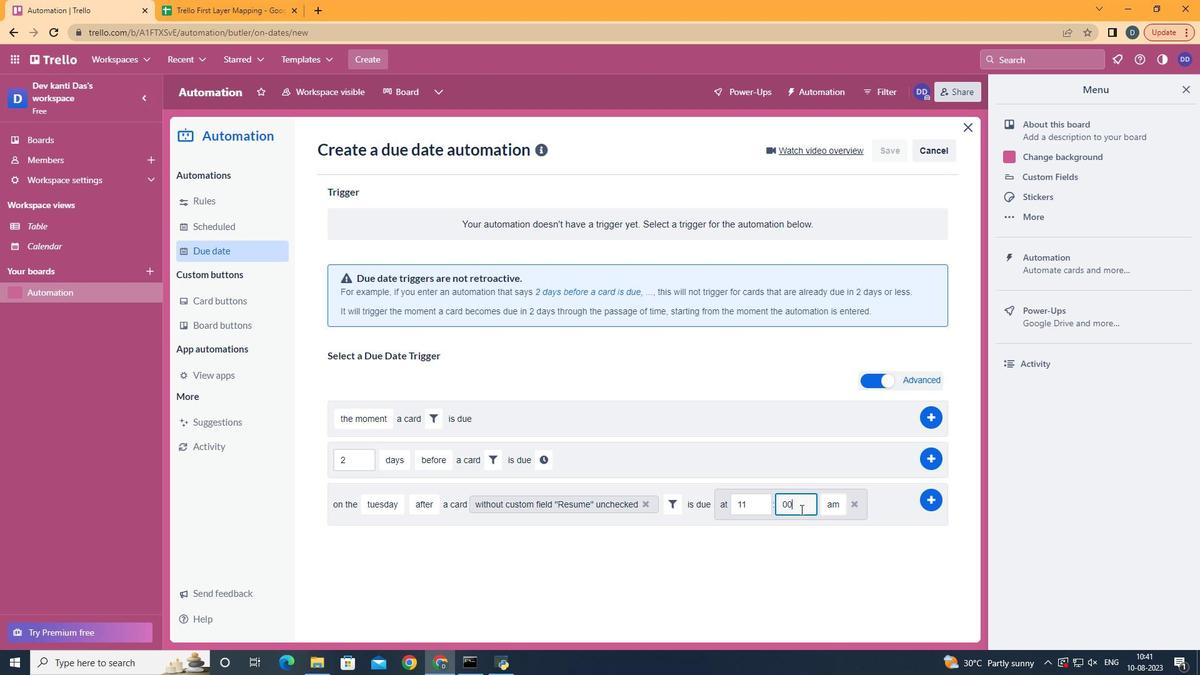 
Action: Mouse moved to (921, 494)
Screenshot: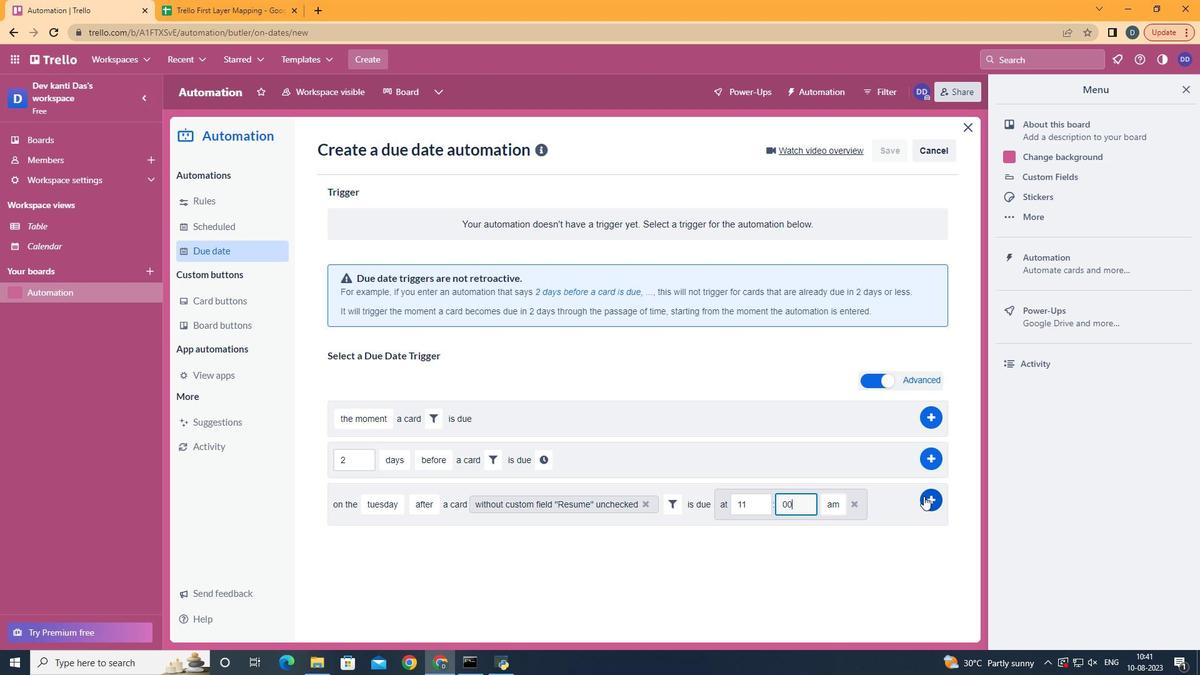 
Action: Mouse pressed left at (921, 494)
Screenshot: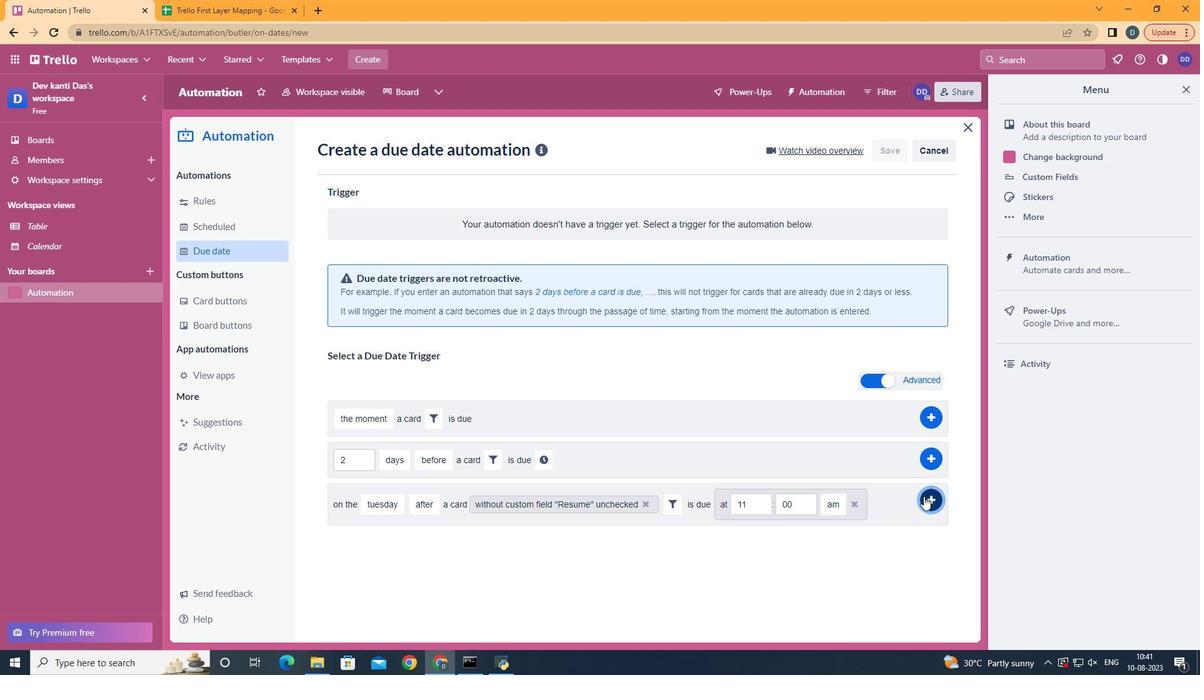 
Action: Mouse moved to (740, 325)
Screenshot: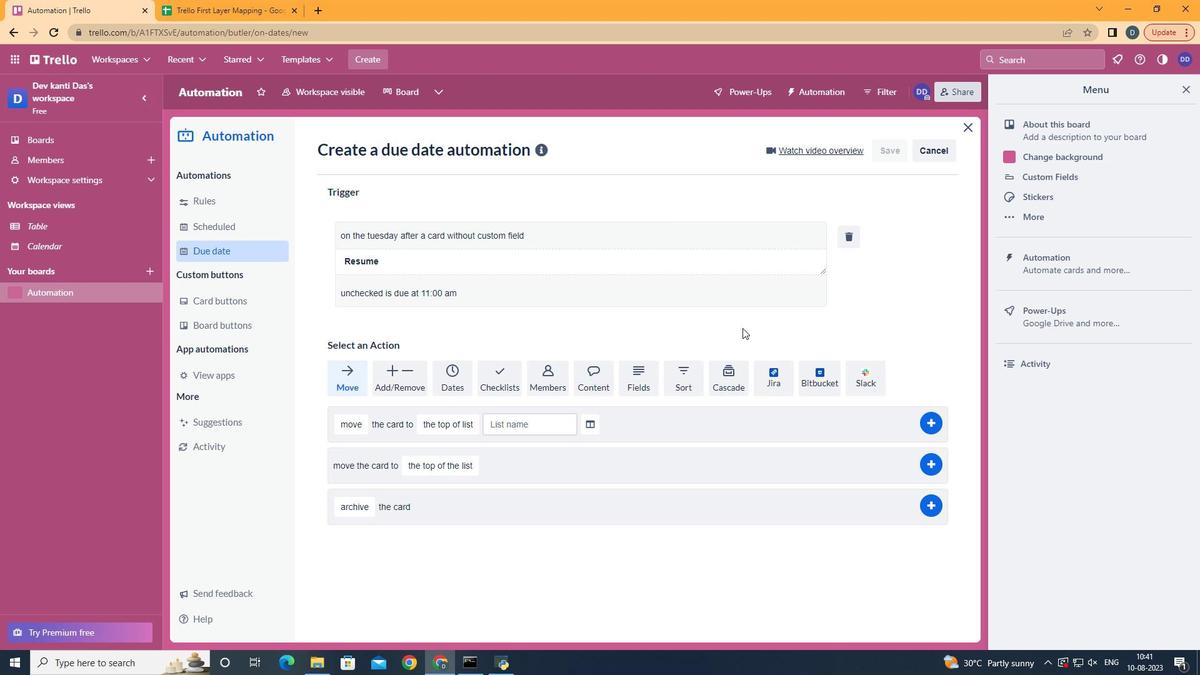 
